 Task: Find connections with filter location Passos with filter topic #entrepreneurshipwith filter profile language Spanish with filter current company EaseMyTrip.com with filter school Pandit Deendayal Energy University with filter industry Water Supply and Irrigation Systems with filter service category Retirement Planning with filter keywords title Couples Counselor
Action: Mouse moved to (290, 329)
Screenshot: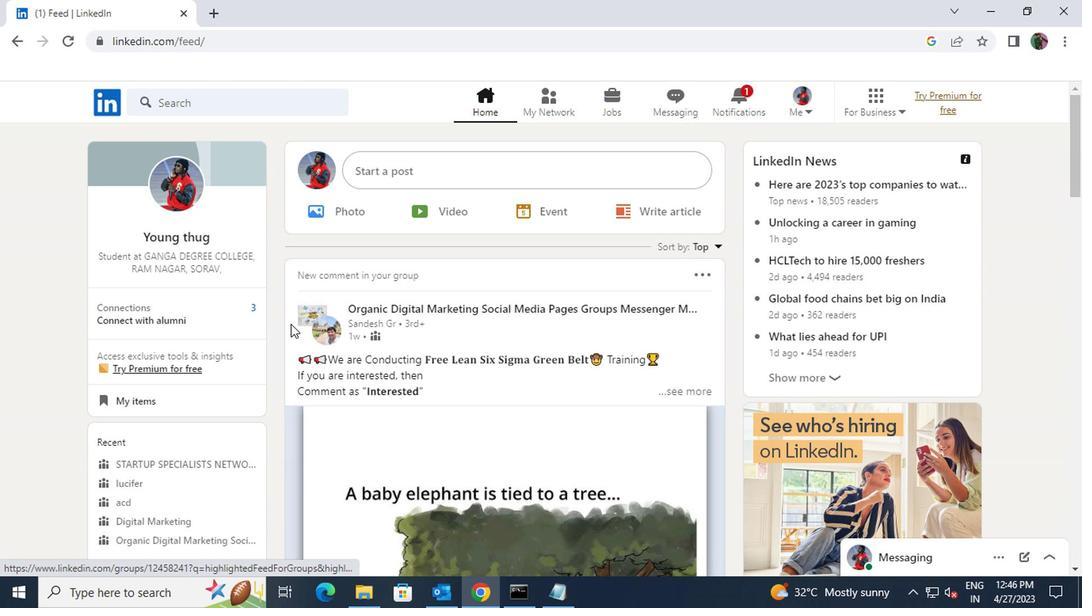 
Action: Mouse pressed left at (290, 329)
Screenshot: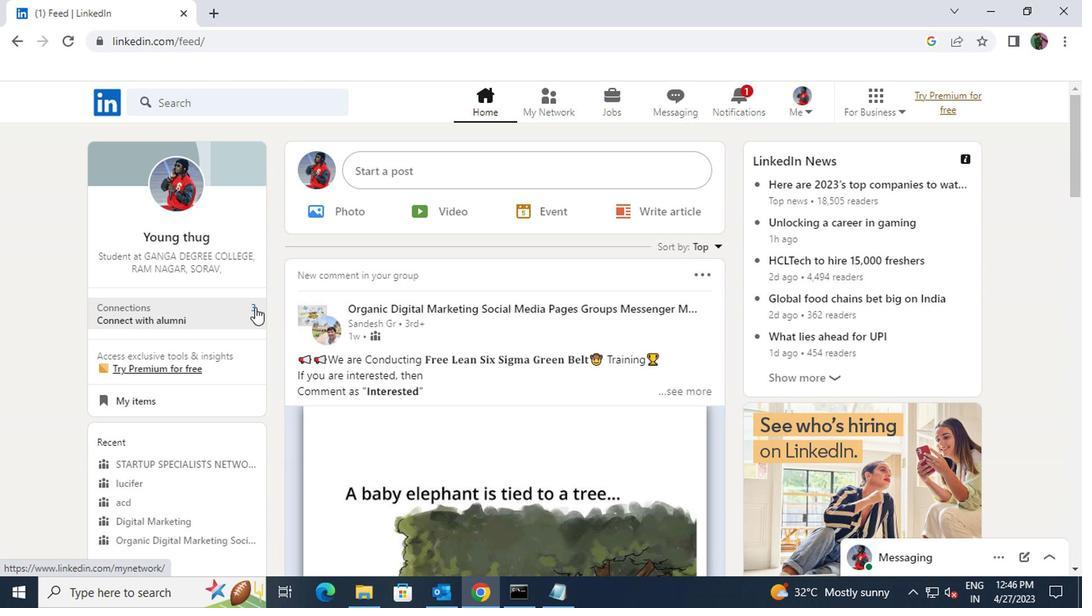
Action: Mouse moved to (267, 244)
Screenshot: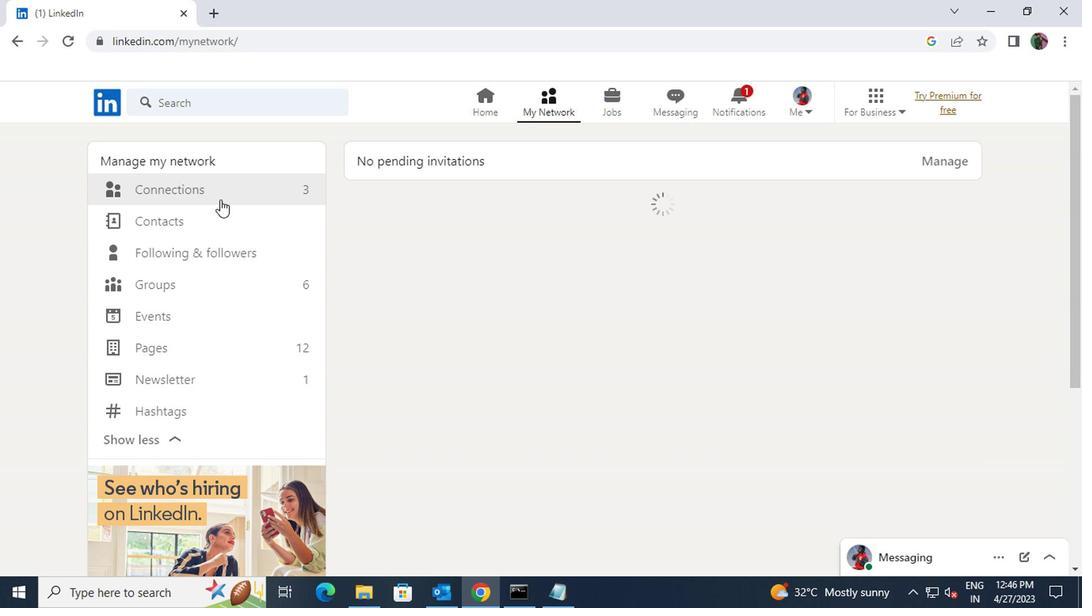 
Action: Mouse pressed left at (267, 244)
Screenshot: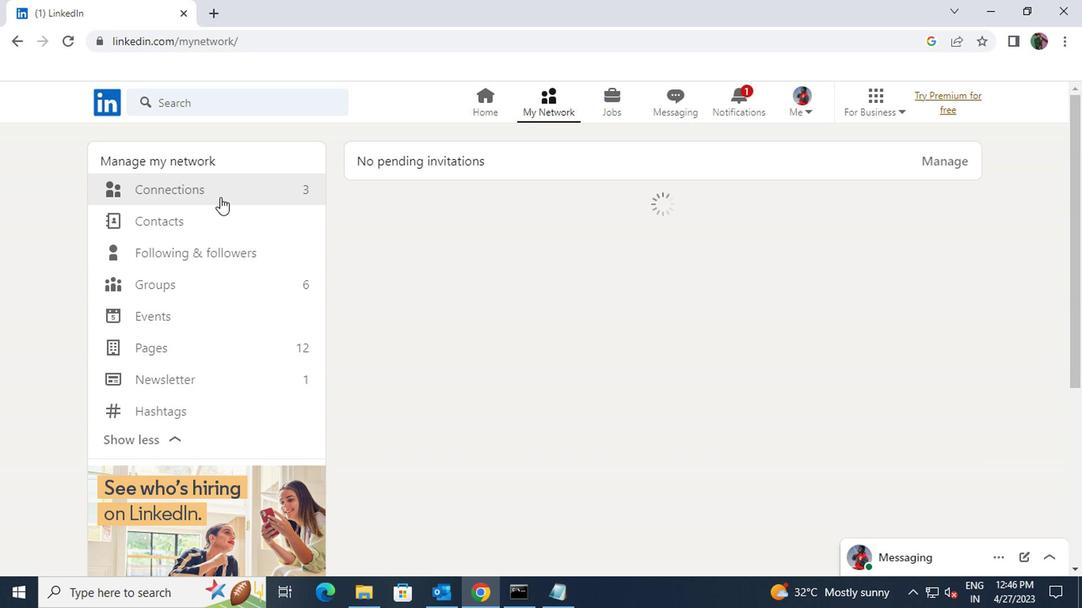 
Action: Mouse moved to (589, 249)
Screenshot: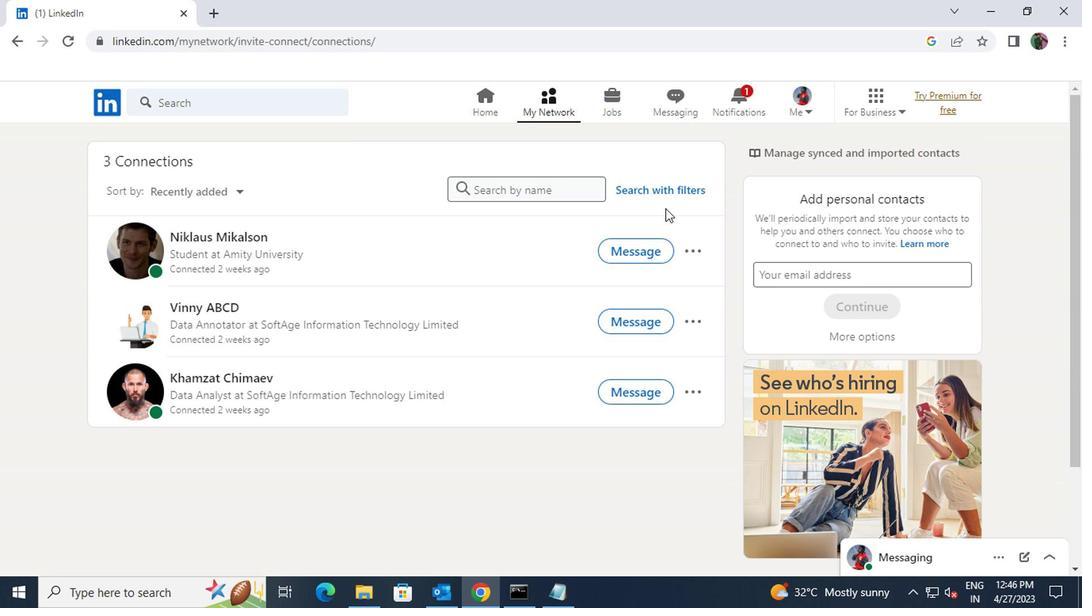 
Action: Mouse pressed left at (589, 249)
Screenshot: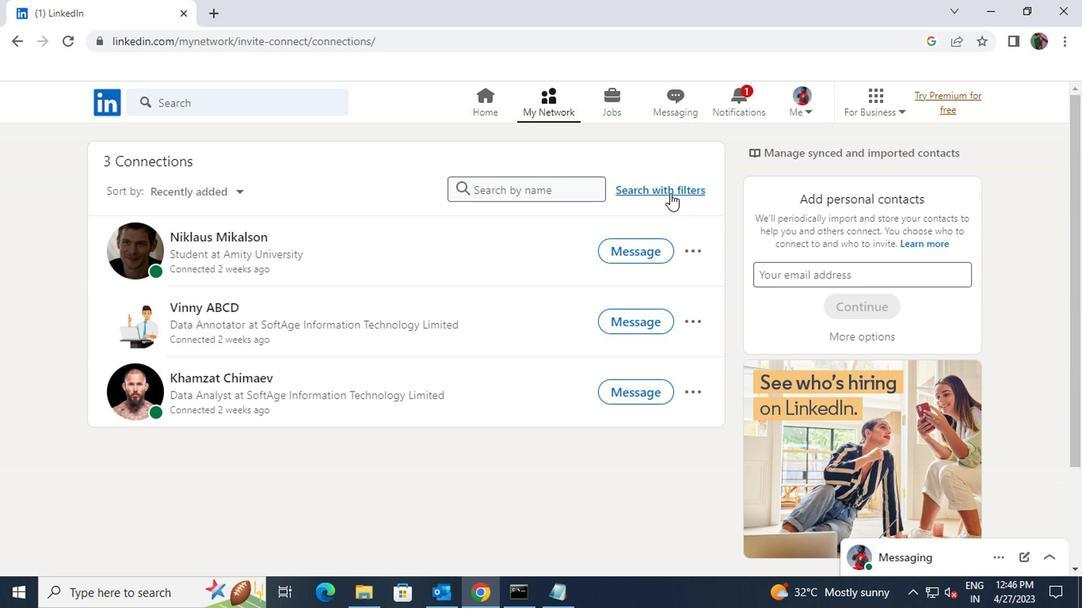 
Action: Mouse moved to (526, 218)
Screenshot: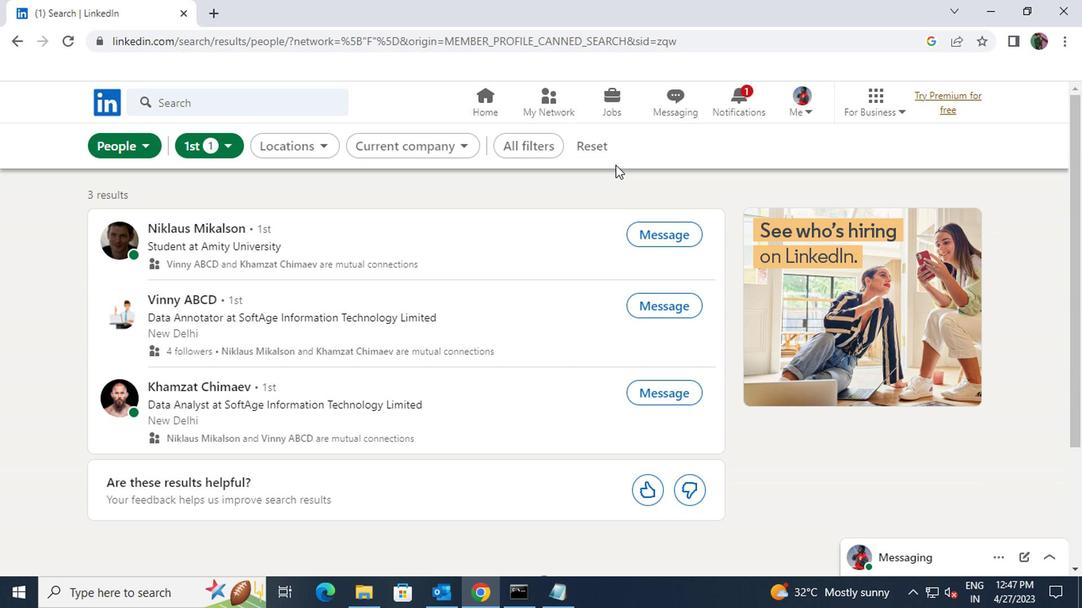 
Action: Mouse pressed left at (526, 218)
Screenshot: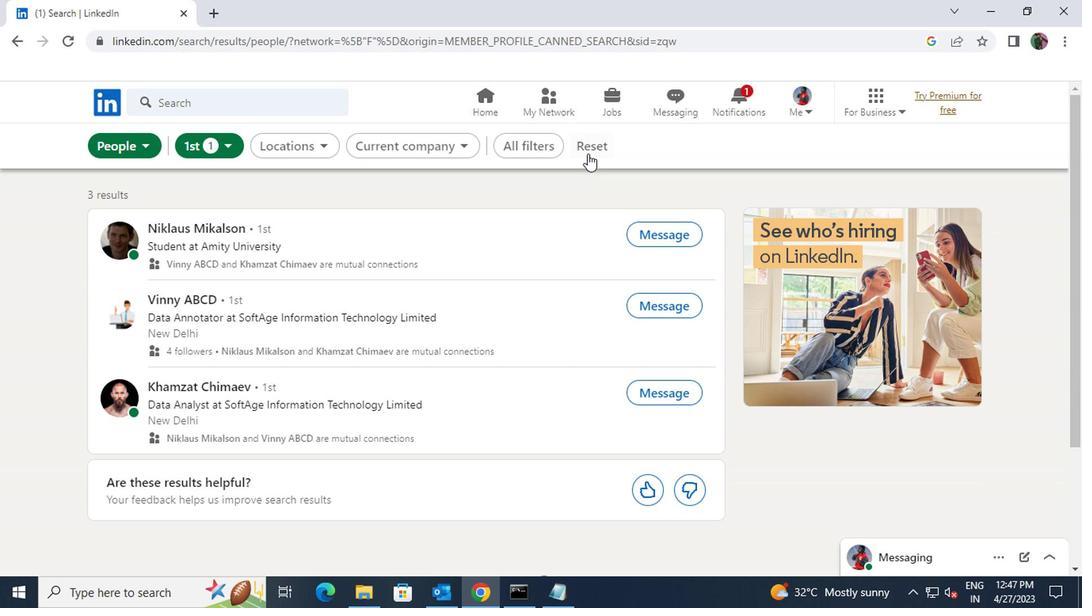
Action: Mouse moved to (516, 215)
Screenshot: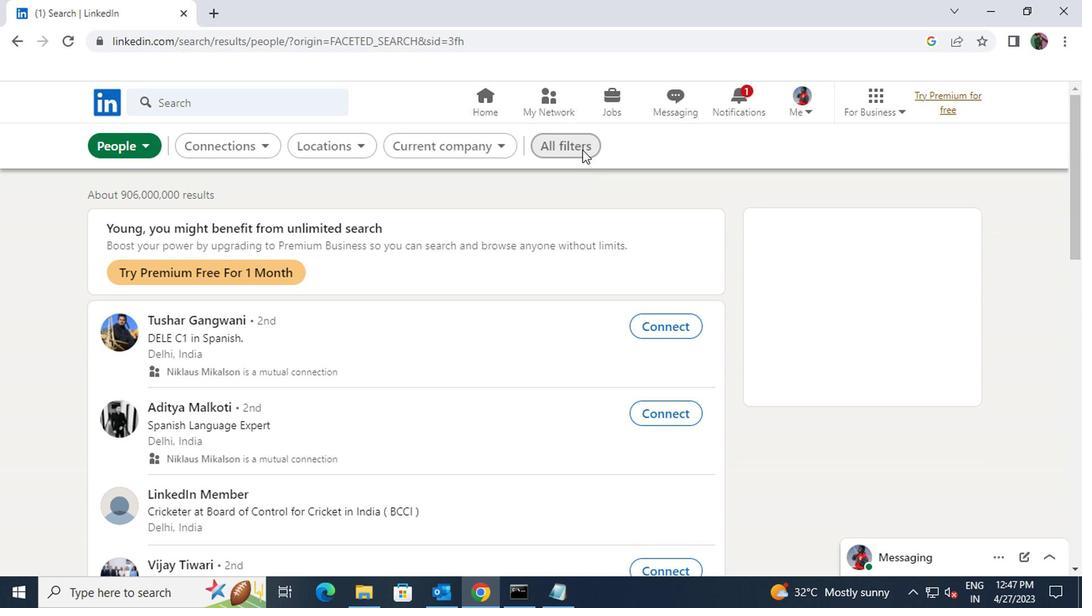 
Action: Mouse pressed left at (516, 215)
Screenshot: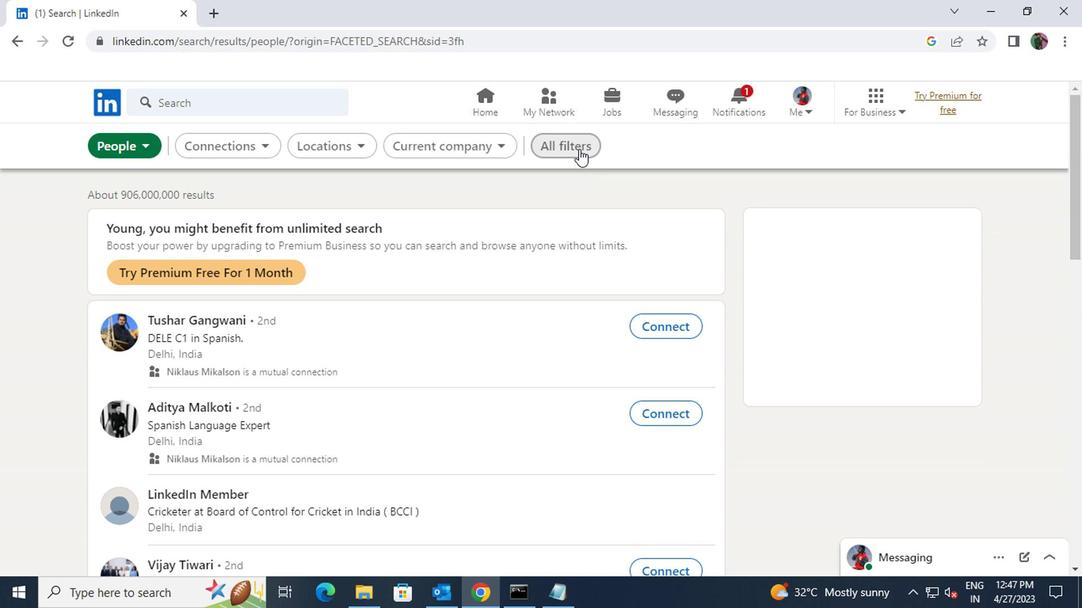 
Action: Mouse moved to (662, 367)
Screenshot: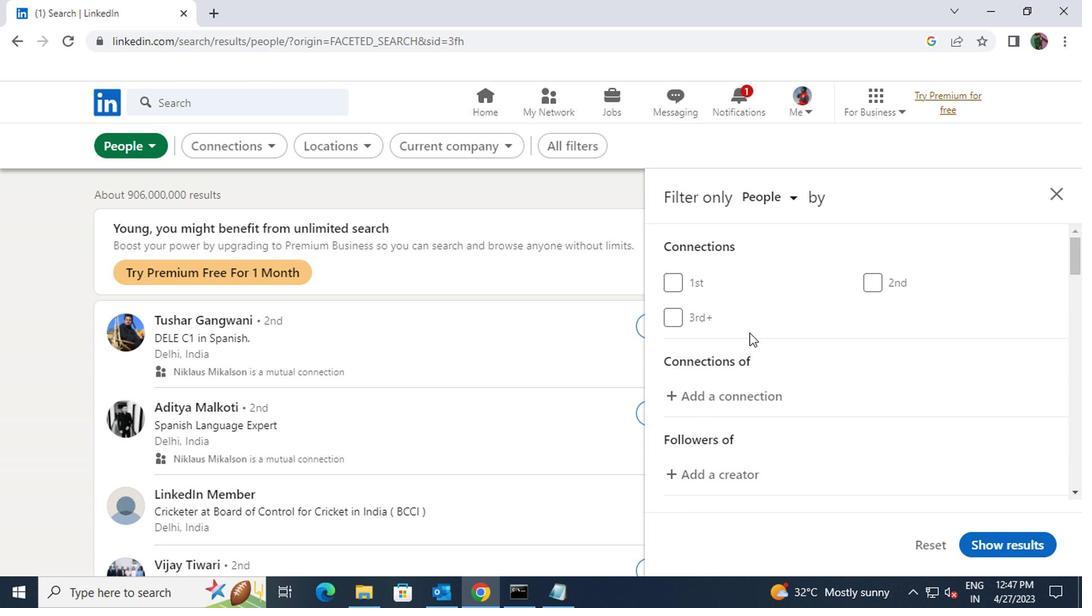 
Action: Mouse scrolled (662, 367) with delta (0, 0)
Screenshot: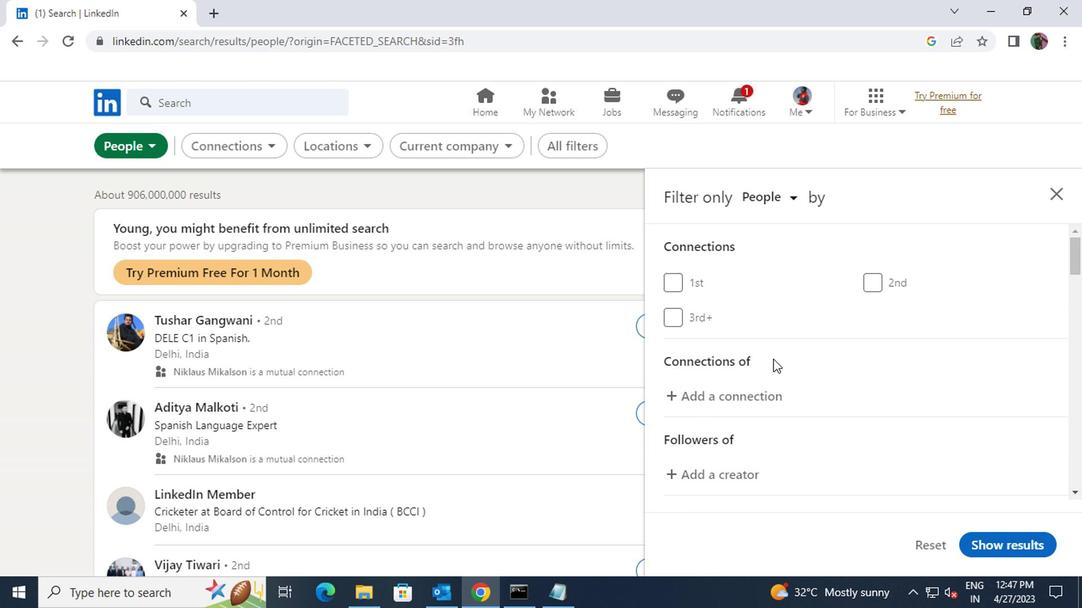 
Action: Mouse scrolled (662, 367) with delta (0, 0)
Screenshot: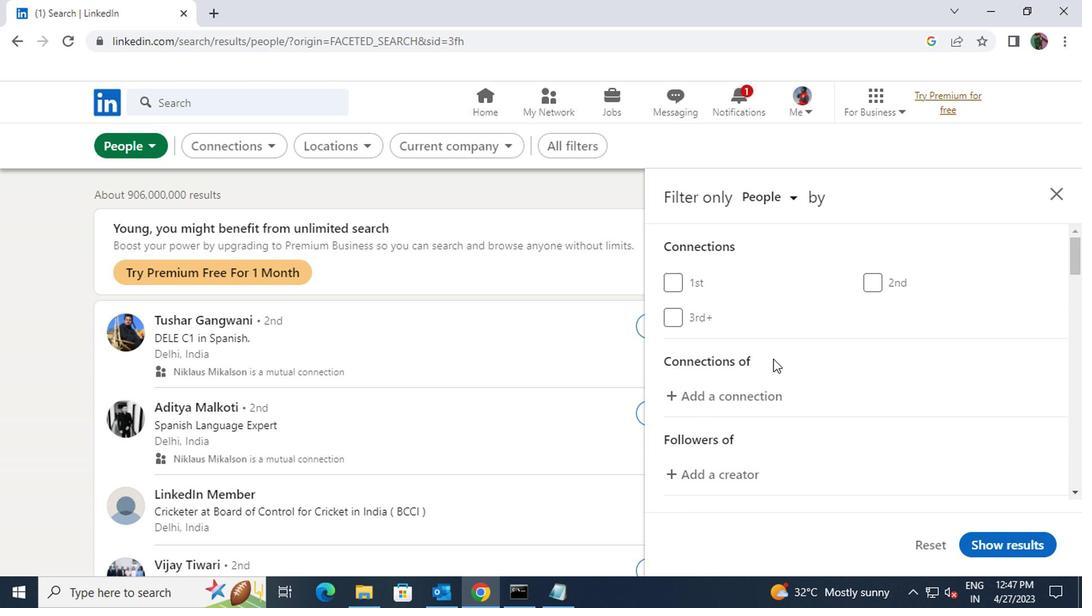 
Action: Mouse scrolled (662, 367) with delta (0, 0)
Screenshot: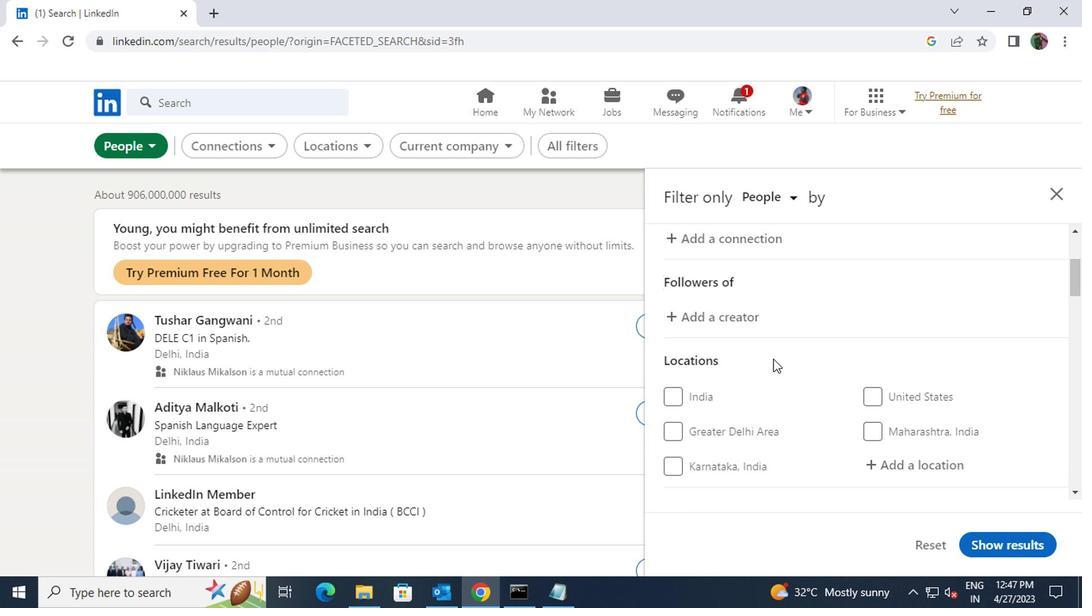 
Action: Mouse moved to (742, 382)
Screenshot: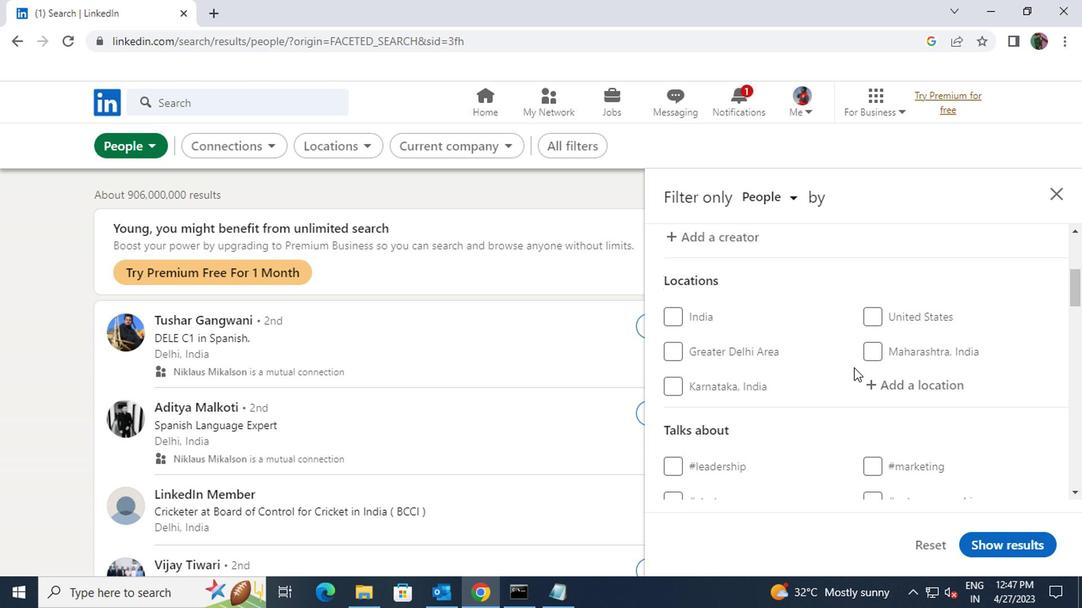 
Action: Mouse pressed left at (742, 382)
Screenshot: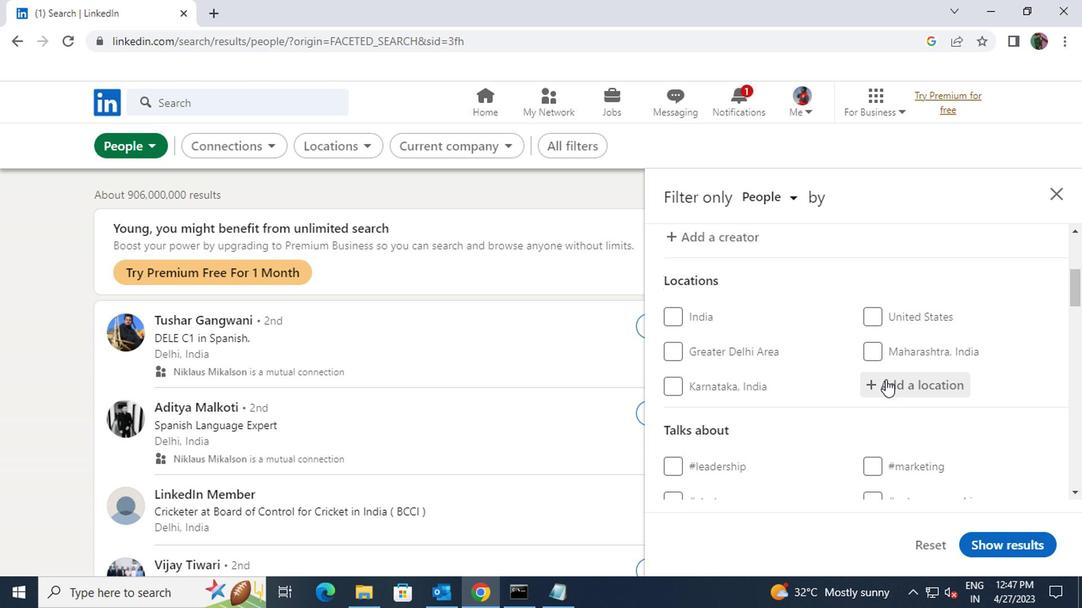 
Action: Key pressed <Key.shift>PASSOS
Screenshot: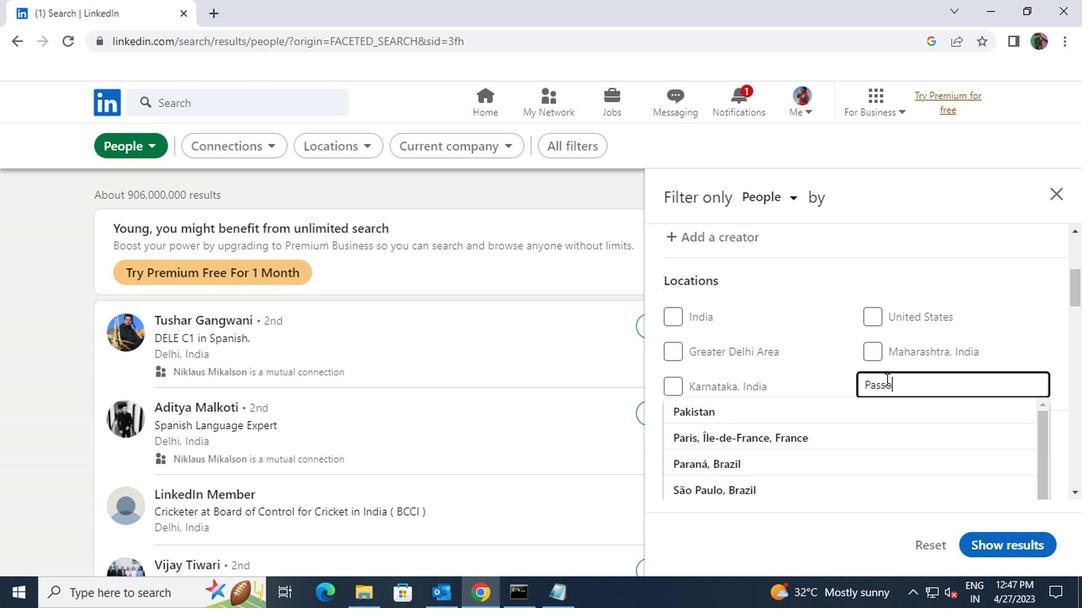 
Action: Mouse moved to (729, 396)
Screenshot: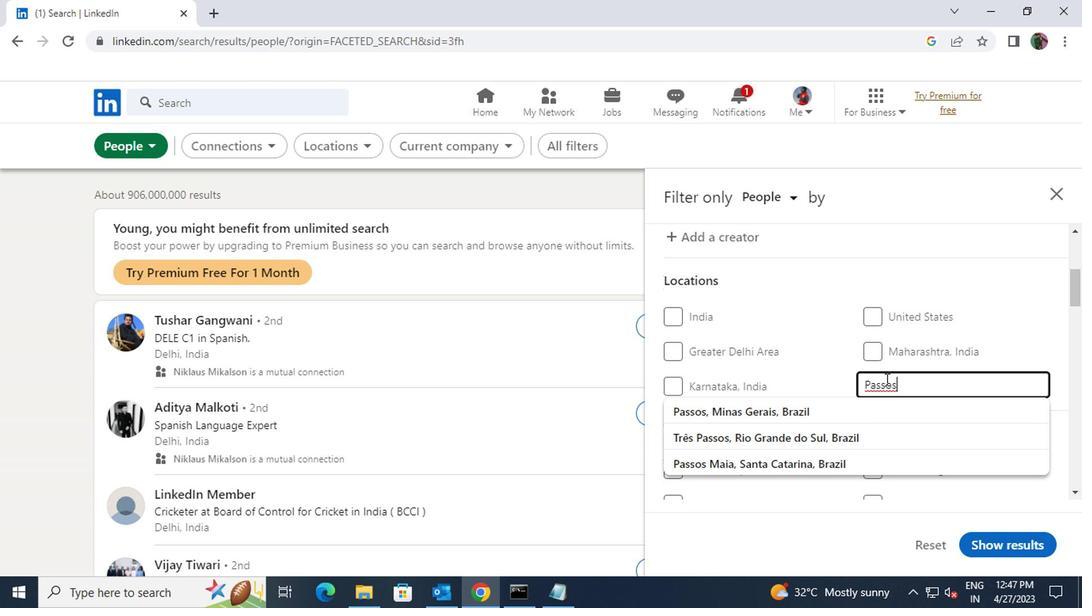 
Action: Mouse pressed left at (729, 396)
Screenshot: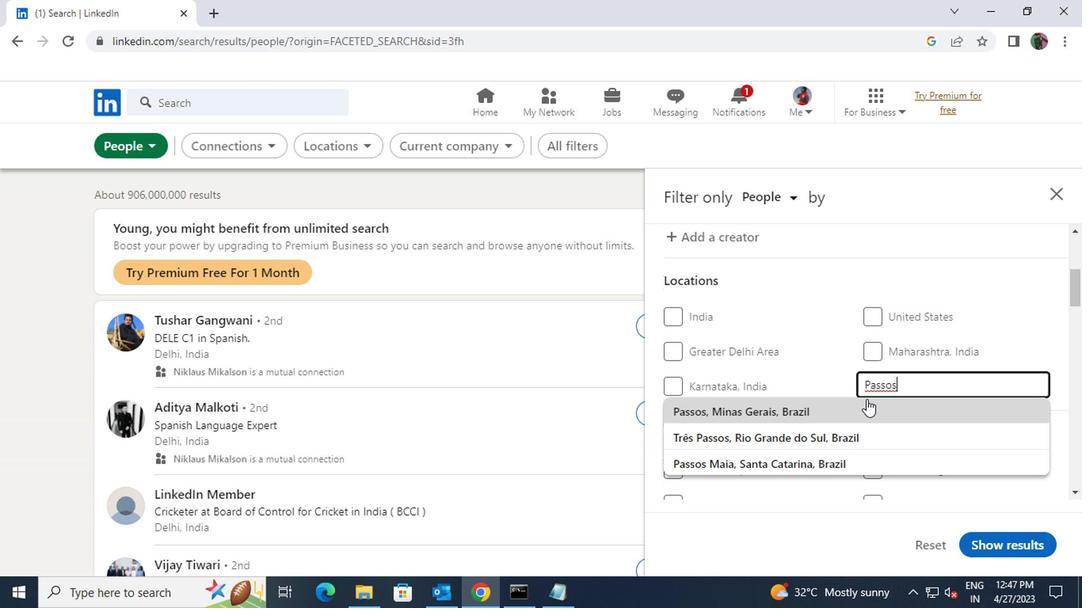 
Action: Mouse scrolled (729, 395) with delta (0, 0)
Screenshot: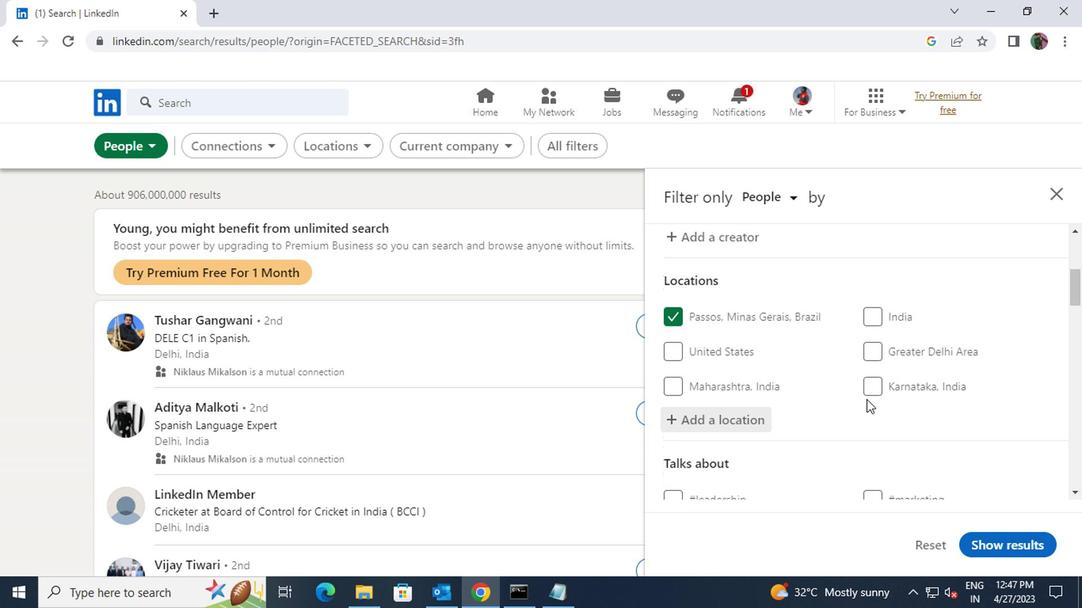 
Action: Mouse scrolled (729, 395) with delta (0, 0)
Screenshot: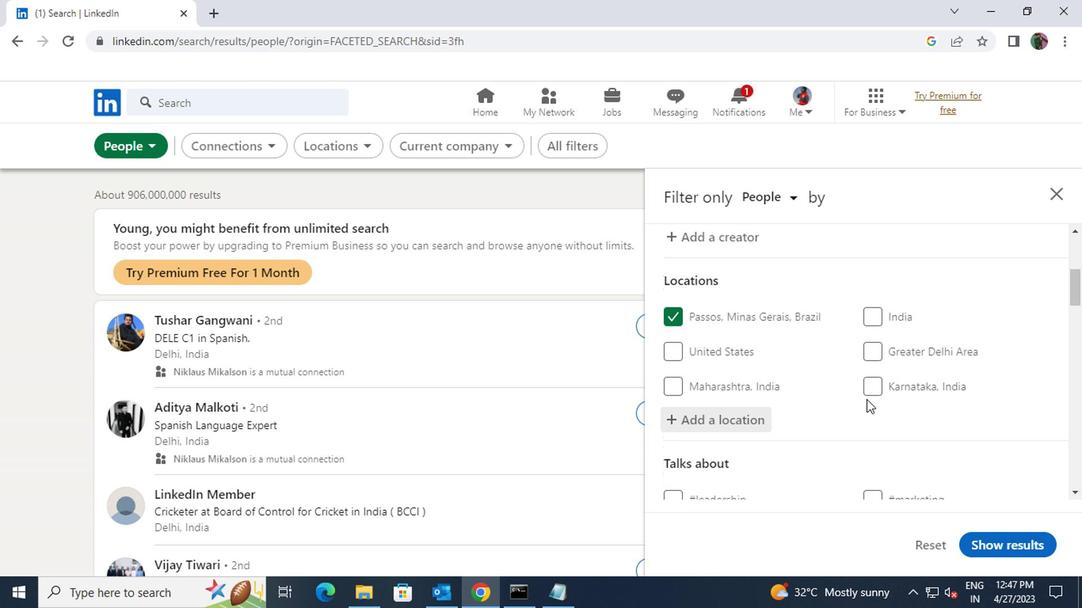 
Action: Mouse scrolled (729, 395) with delta (0, 0)
Screenshot: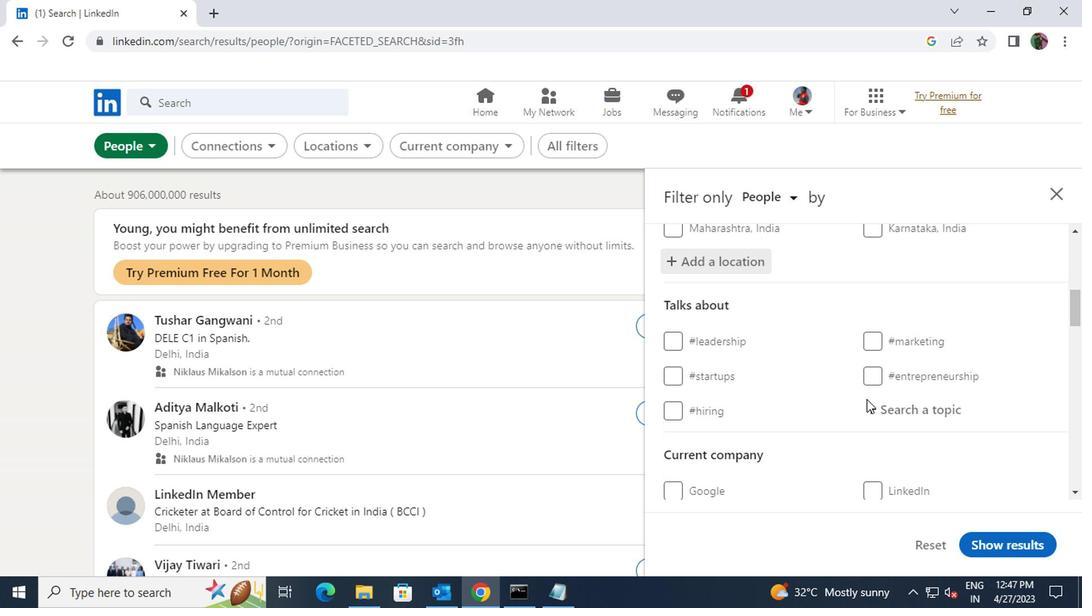 
Action: Mouse moved to (746, 349)
Screenshot: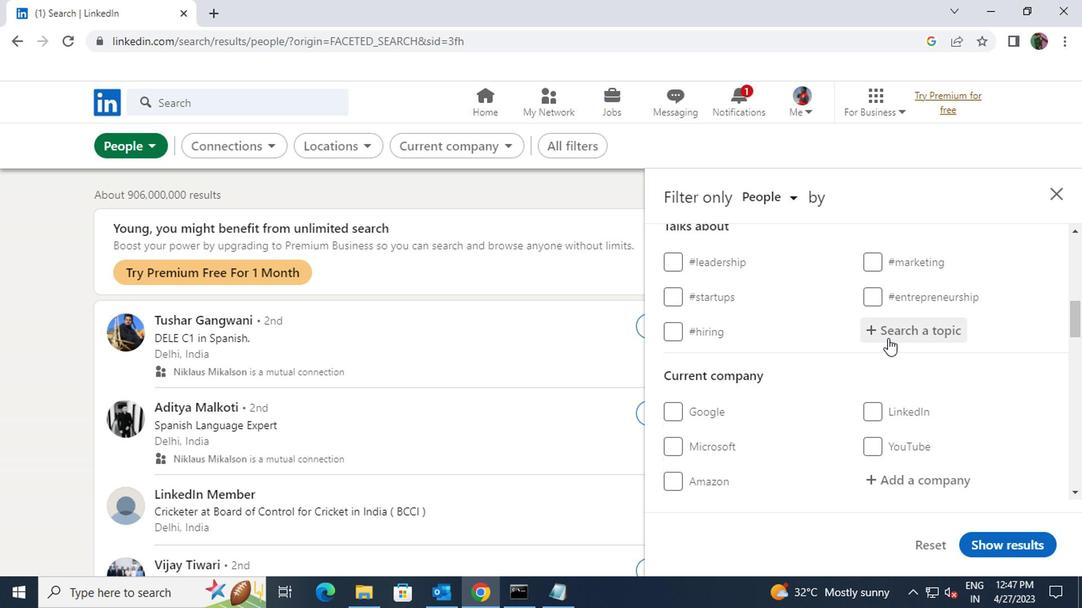 
Action: Mouse pressed left at (746, 349)
Screenshot: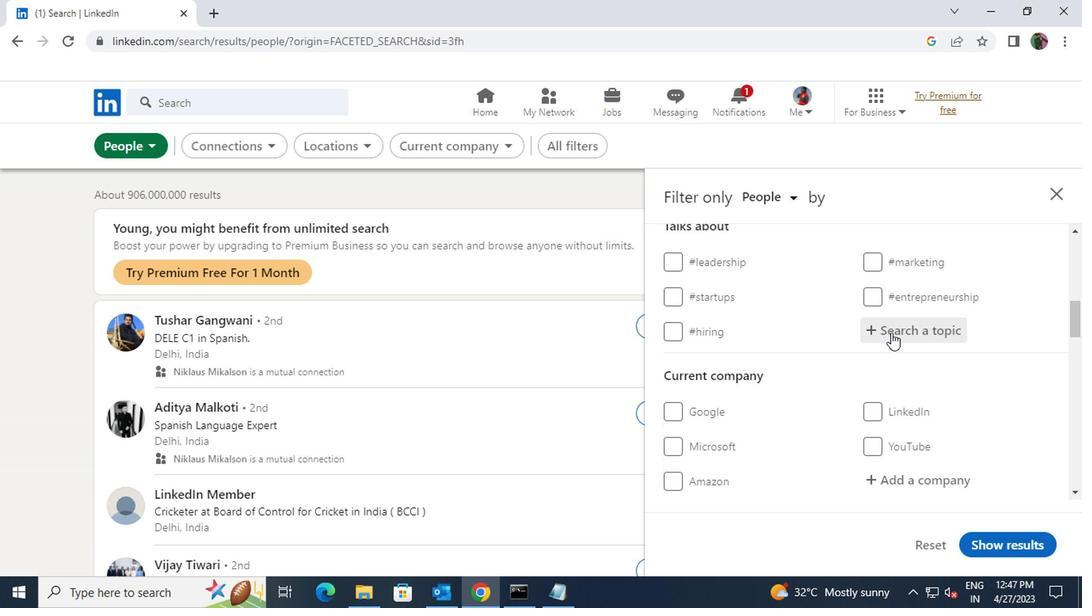 
Action: Key pressed <Key.shift><Key.shift>#<Key.shift>ENTERPENERSHIPWITH
Screenshot: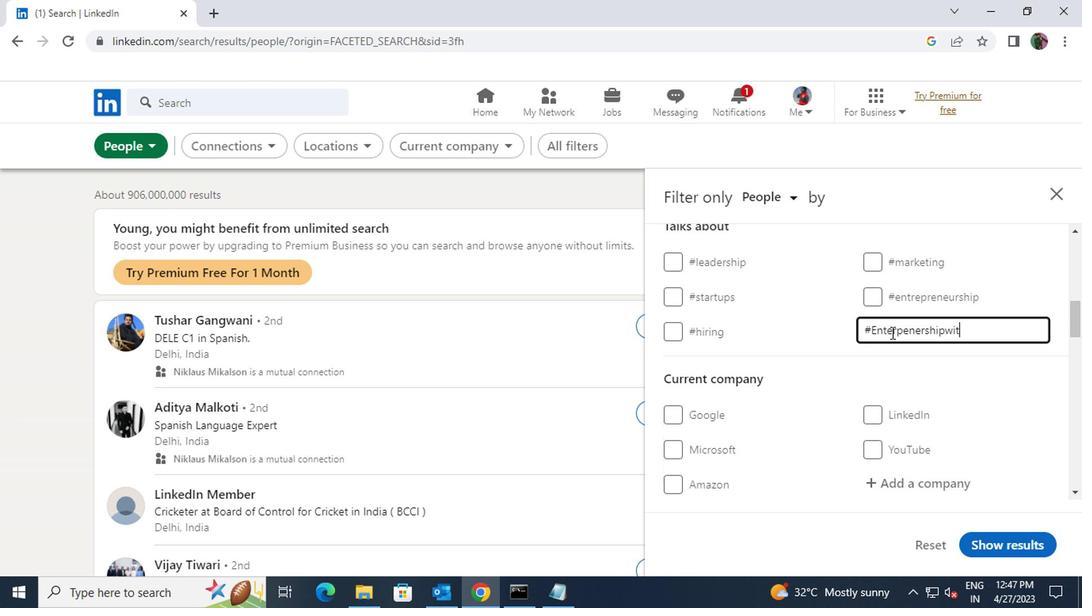 
Action: Mouse scrolled (746, 348) with delta (0, 0)
Screenshot: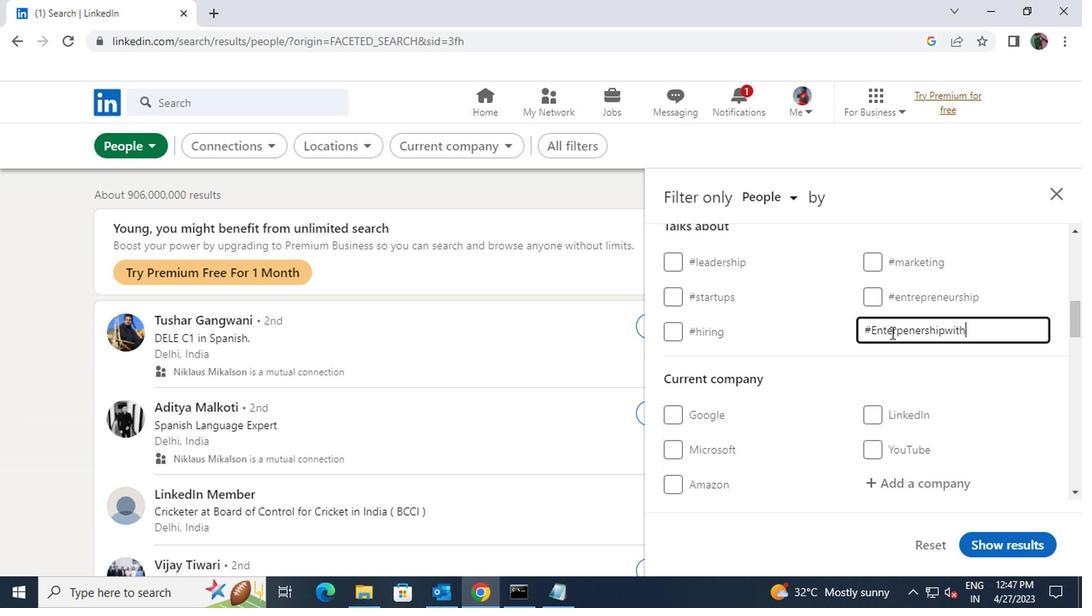 
Action: Mouse moved to (739, 399)
Screenshot: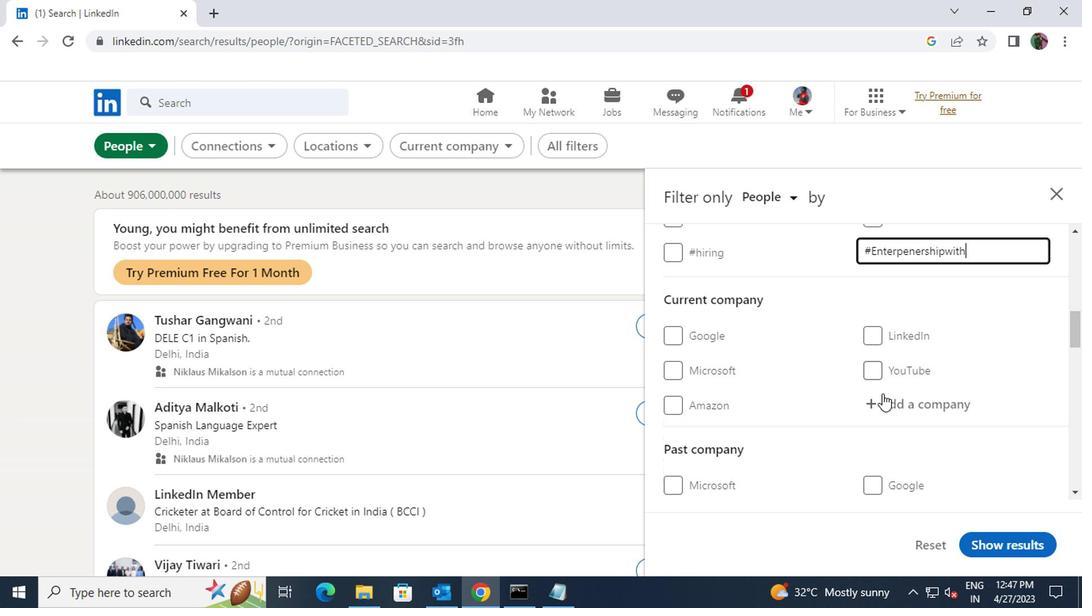 
Action: Mouse pressed left at (739, 399)
Screenshot: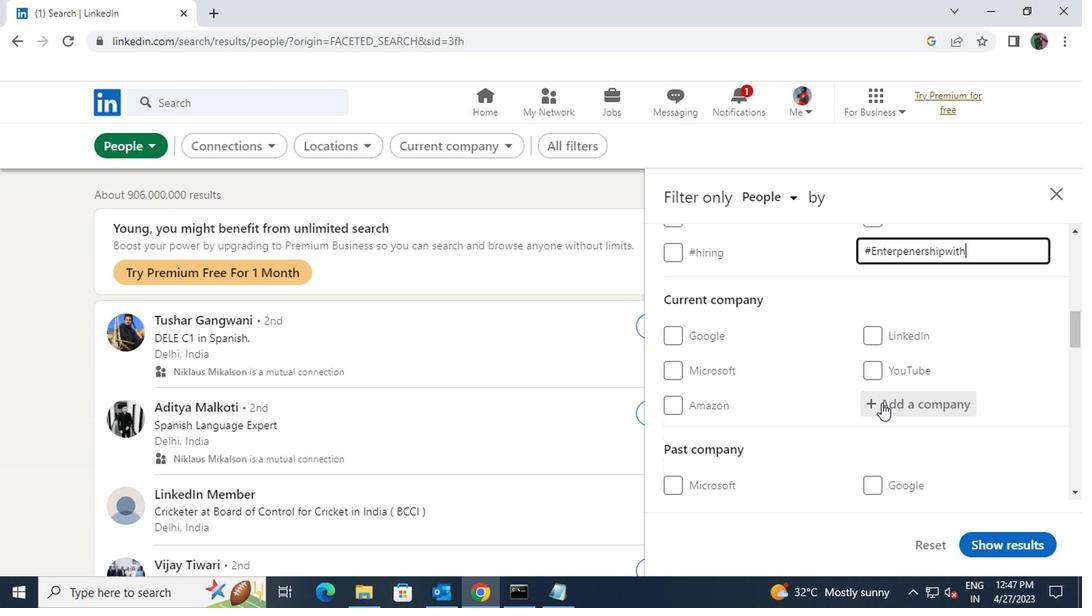 
Action: Key pressed <Key.shift>EASEMY
Screenshot: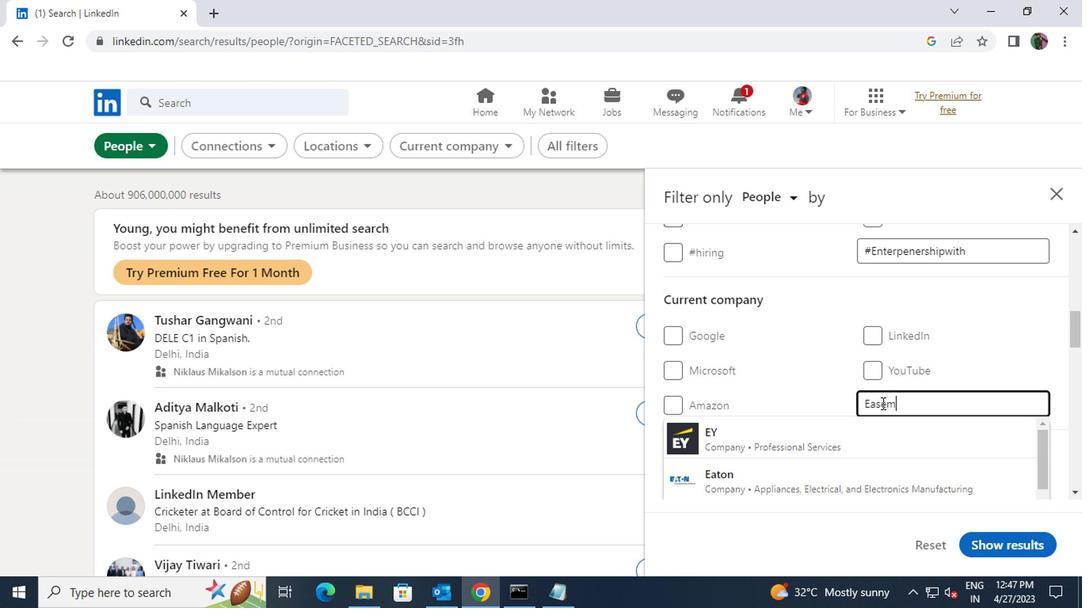 
Action: Mouse moved to (730, 429)
Screenshot: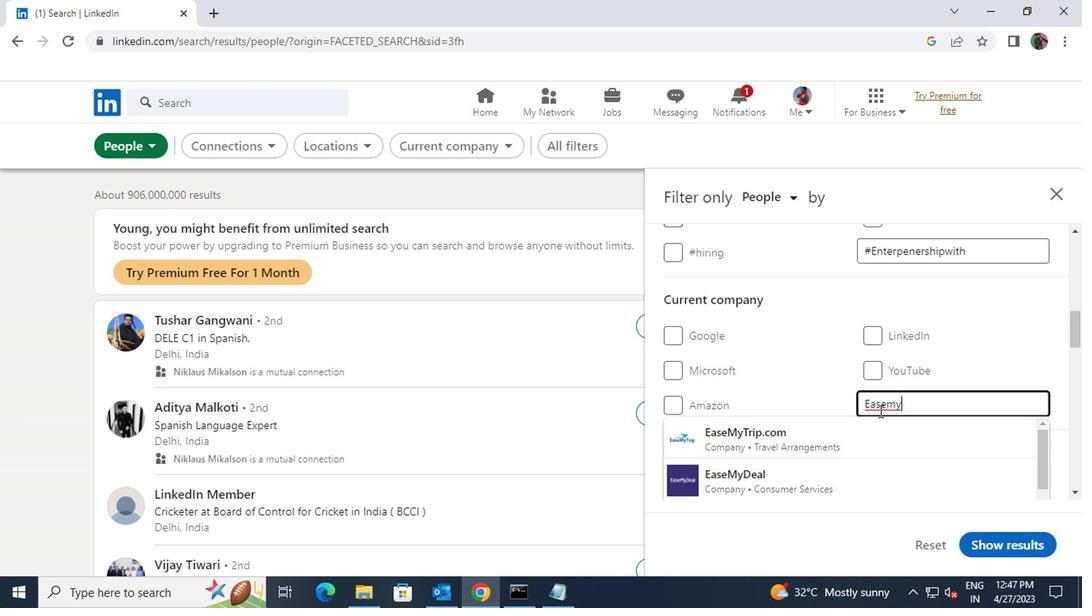 
Action: Mouse pressed left at (730, 429)
Screenshot: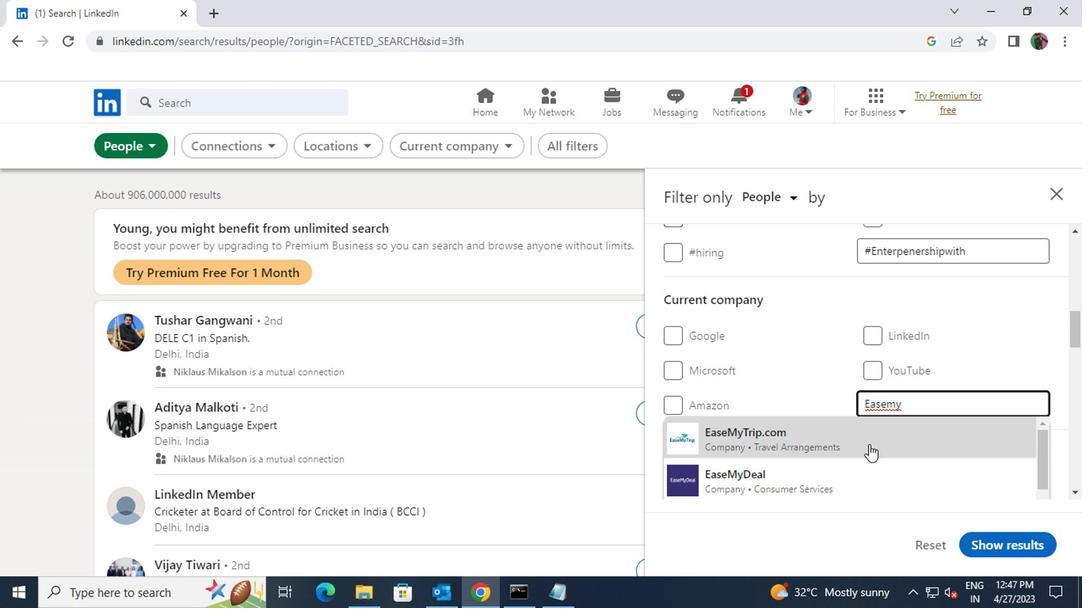 
Action: Mouse moved to (720, 417)
Screenshot: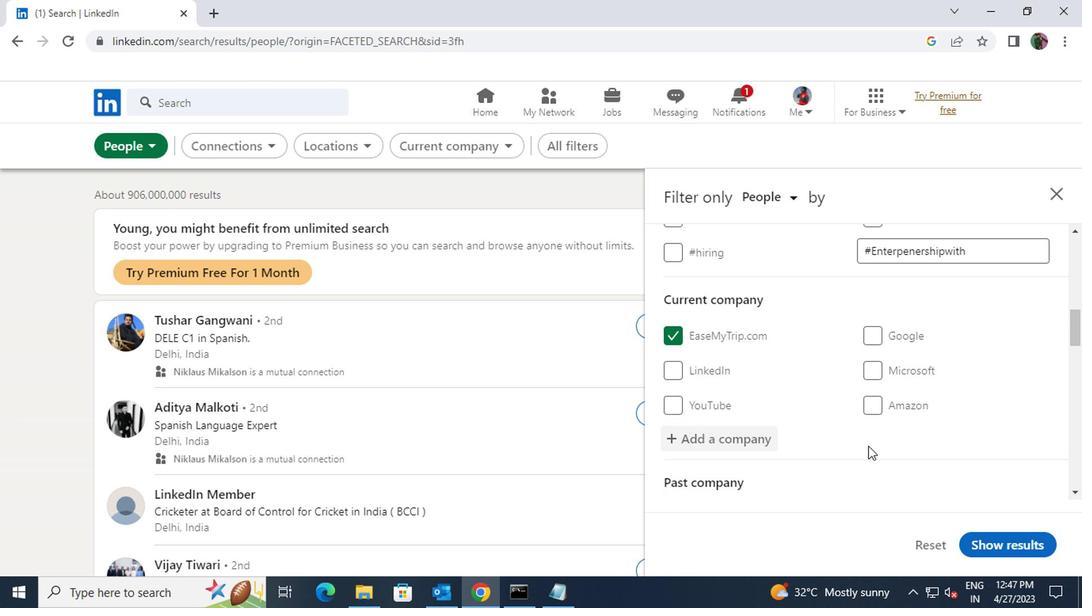 
Action: Mouse scrolled (720, 416) with delta (0, 0)
Screenshot: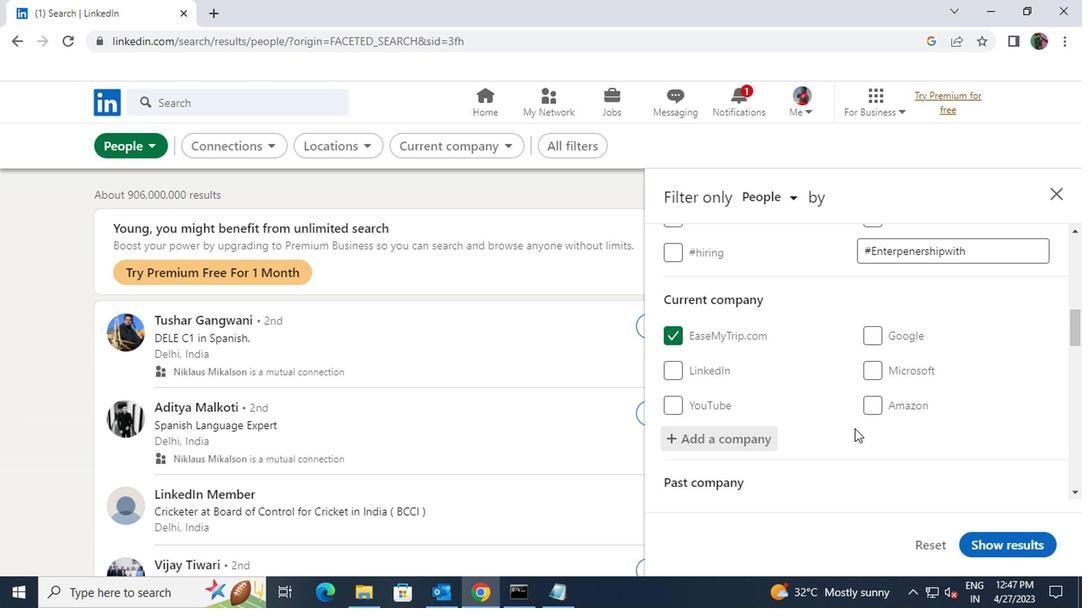 
Action: Mouse scrolled (720, 416) with delta (0, 0)
Screenshot: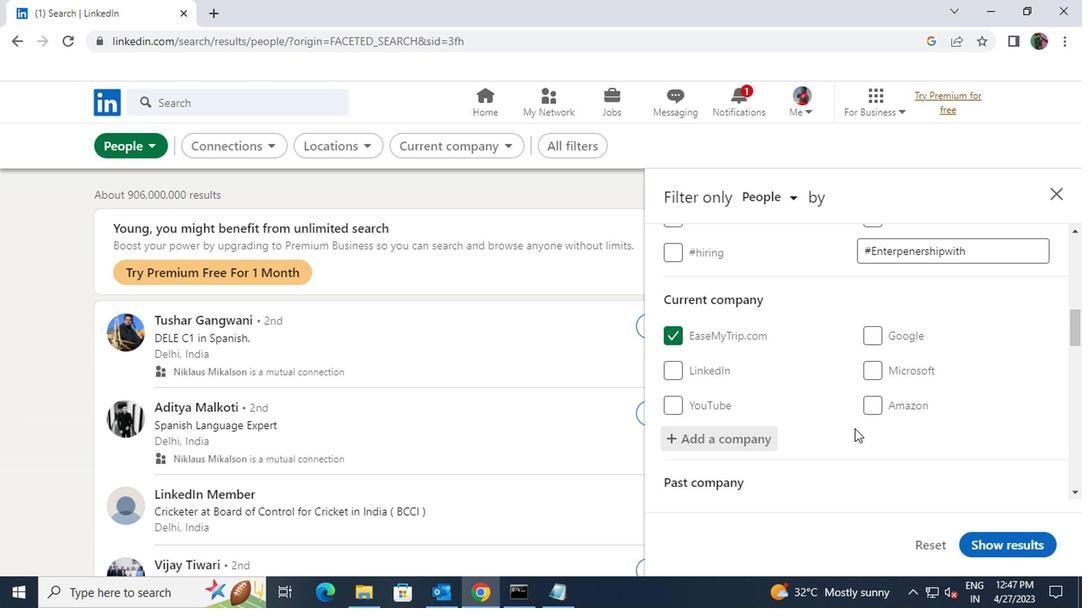 
Action: Mouse scrolled (720, 416) with delta (0, 0)
Screenshot: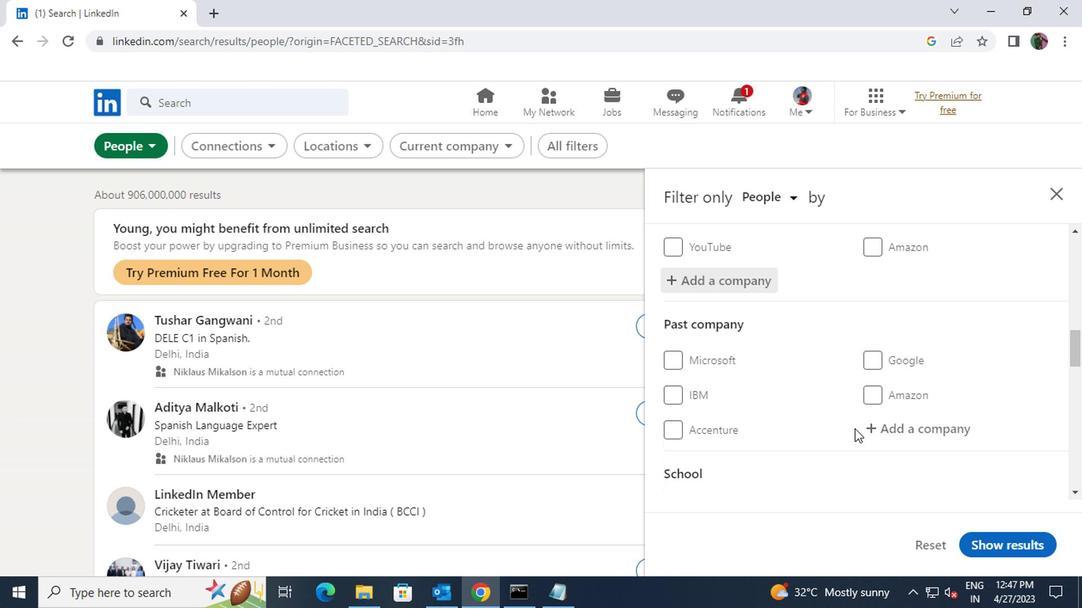 
Action: Mouse scrolled (720, 416) with delta (0, 0)
Screenshot: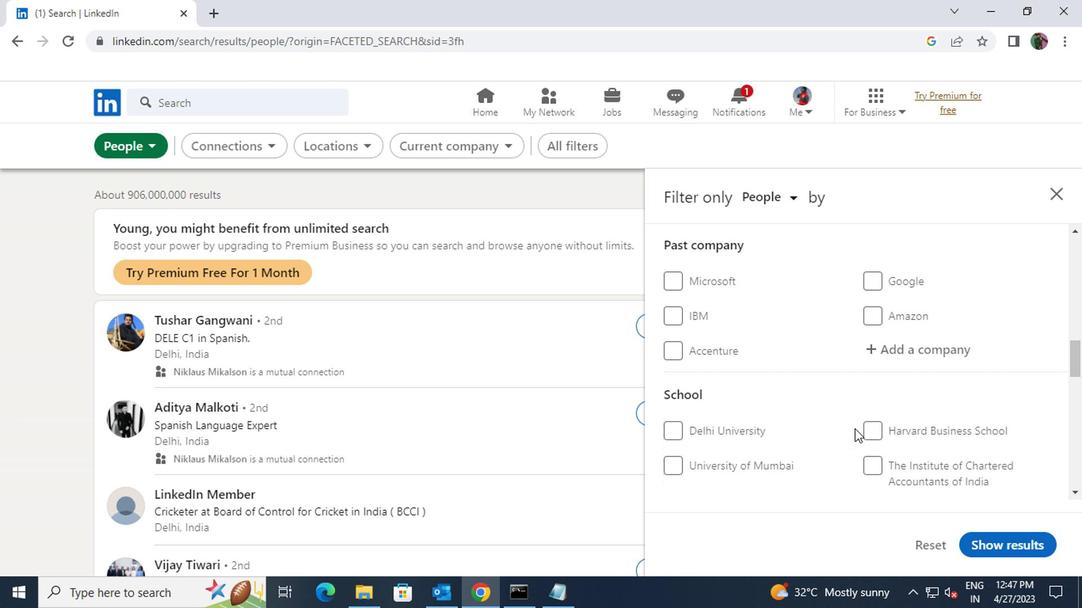 
Action: Mouse moved to (745, 420)
Screenshot: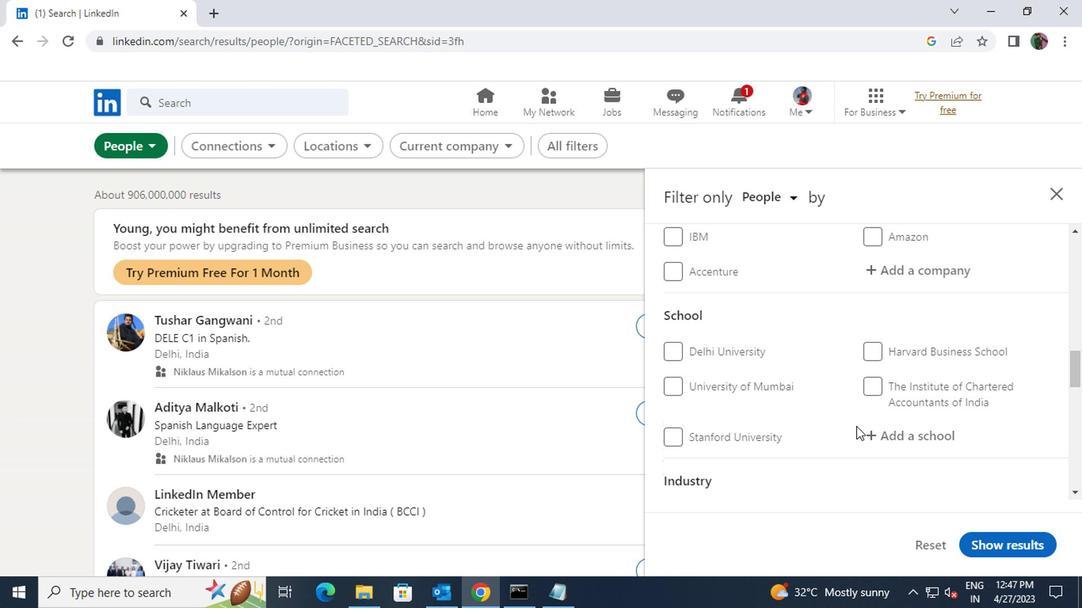 
Action: Mouse pressed left at (745, 420)
Screenshot: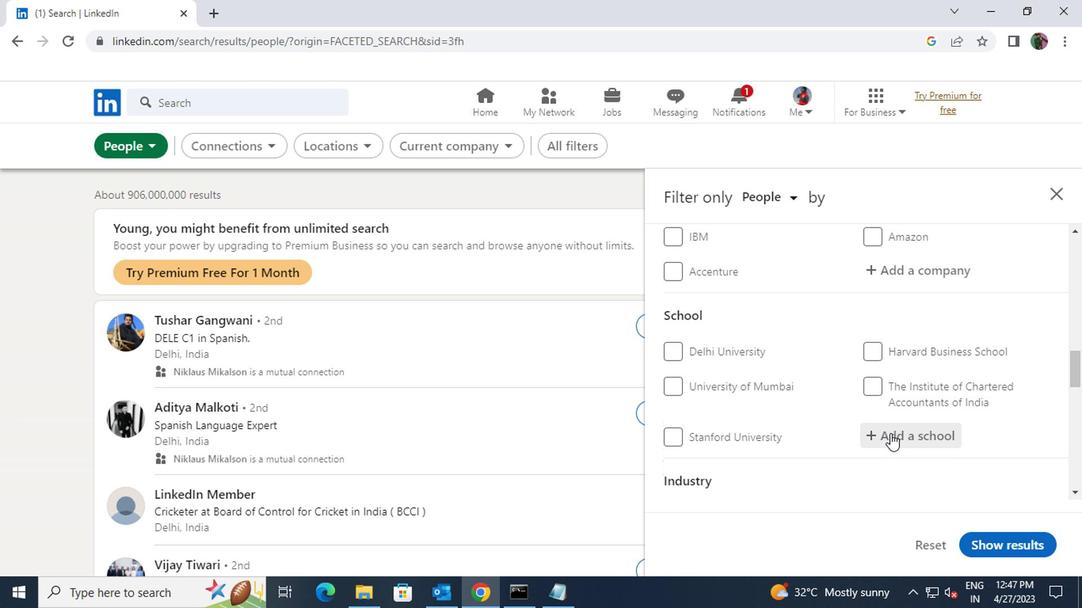 
Action: Key pressed <Key.shift>PANDIT
Screenshot: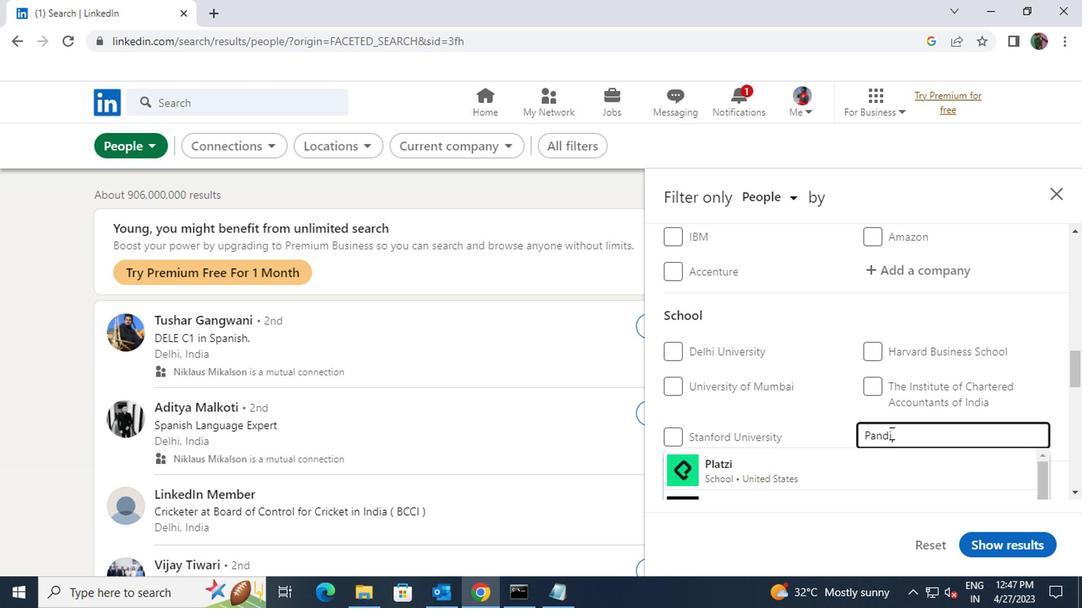 
Action: Mouse moved to (744, 437)
Screenshot: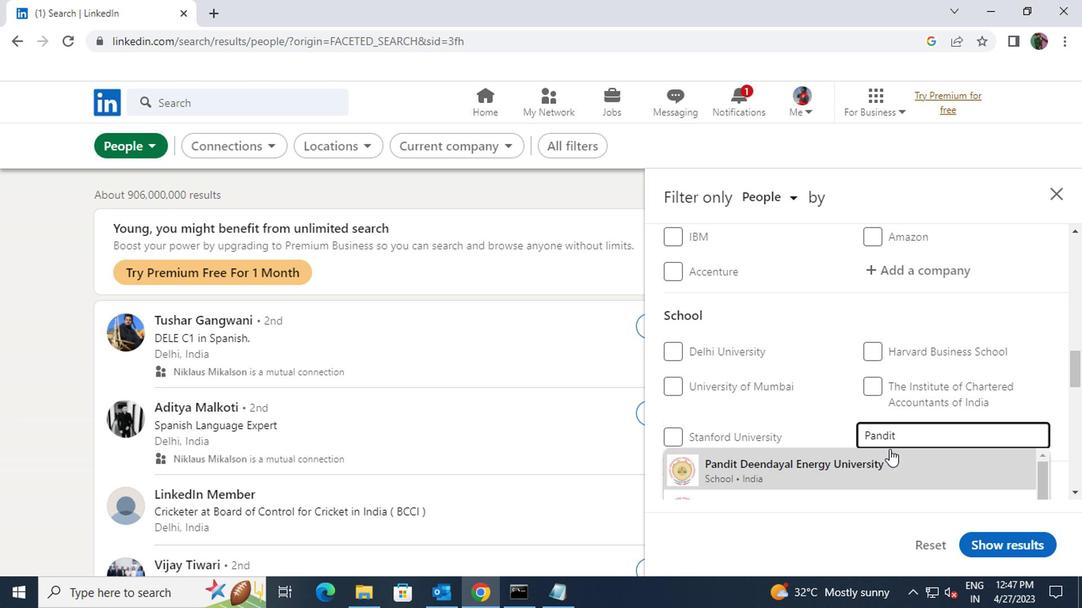 
Action: Mouse pressed left at (744, 437)
Screenshot: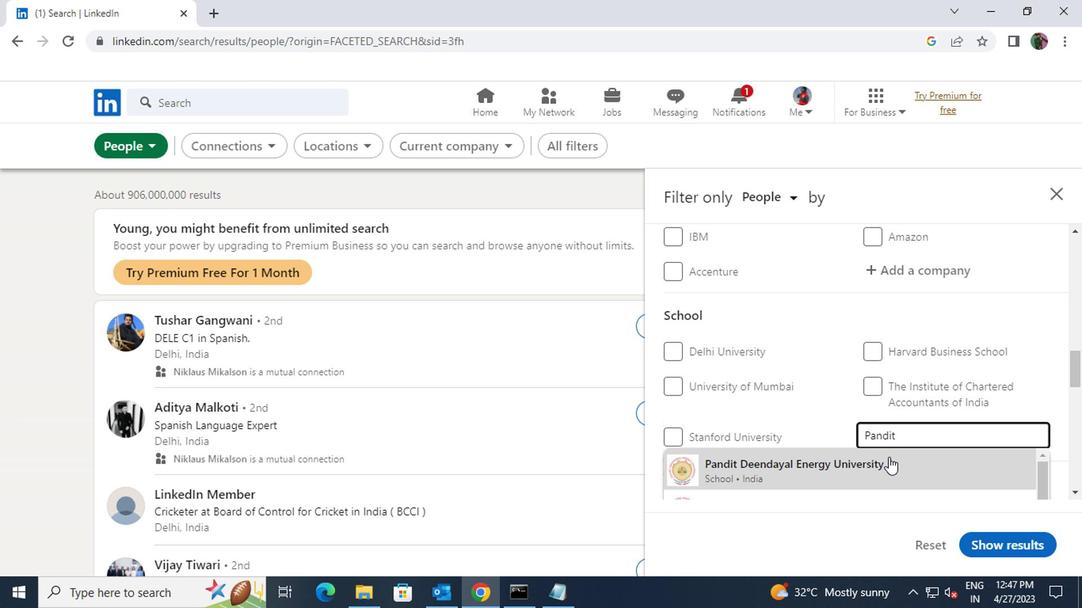 
Action: Mouse moved to (743, 436)
Screenshot: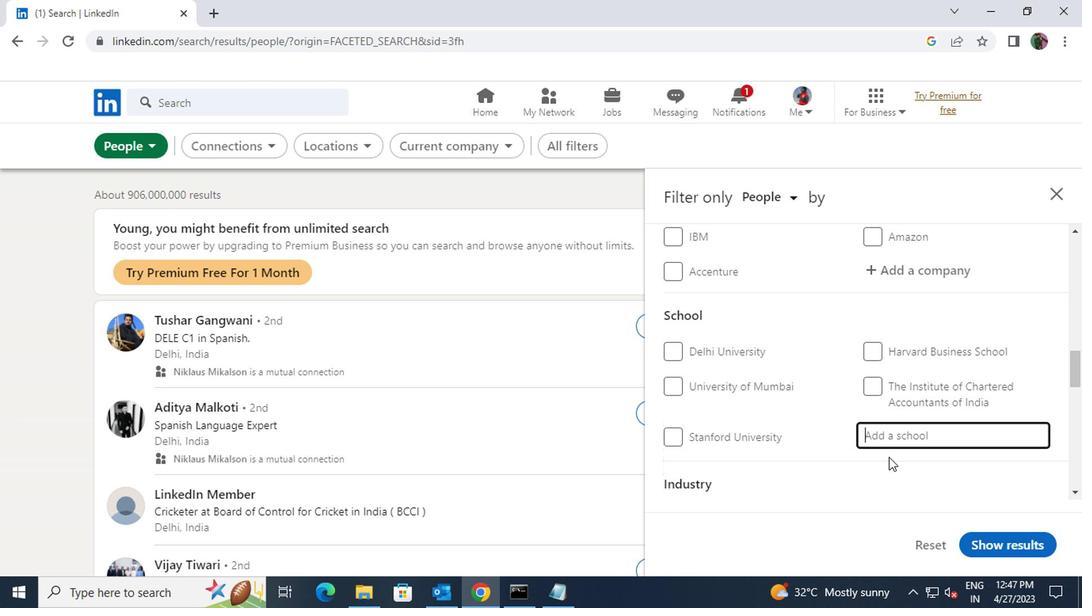 
Action: Mouse scrolled (743, 436) with delta (0, 0)
Screenshot: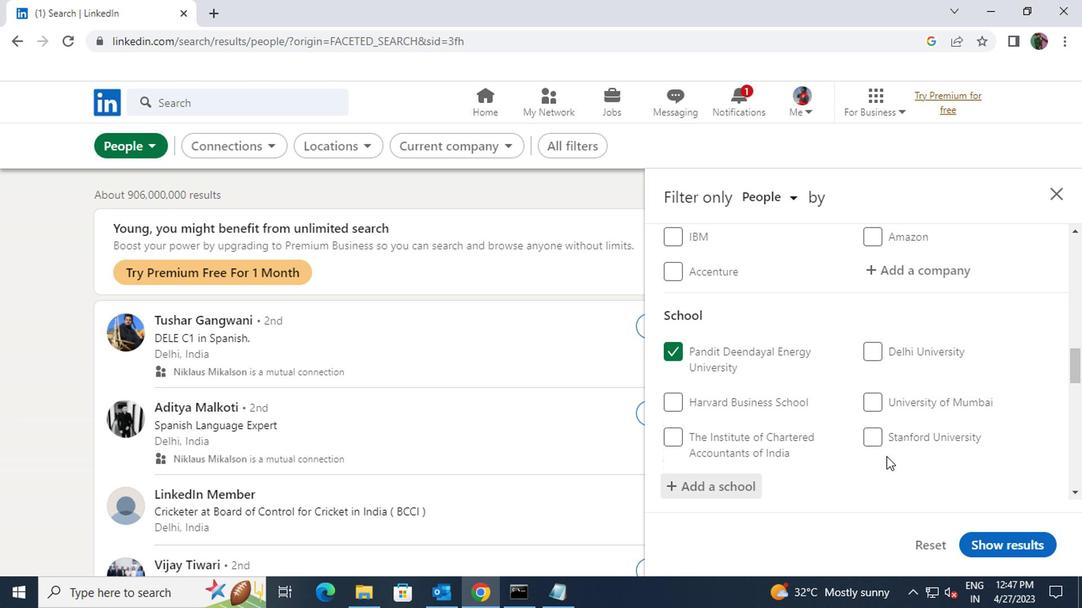 
Action: Mouse scrolled (743, 436) with delta (0, 0)
Screenshot: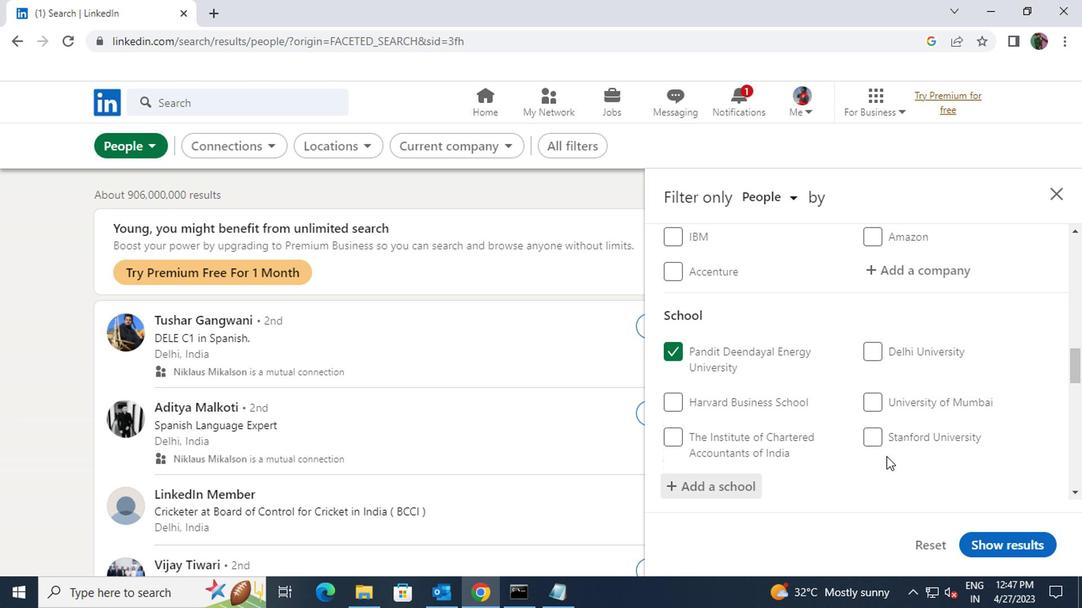 
Action: Mouse scrolled (743, 436) with delta (0, 0)
Screenshot: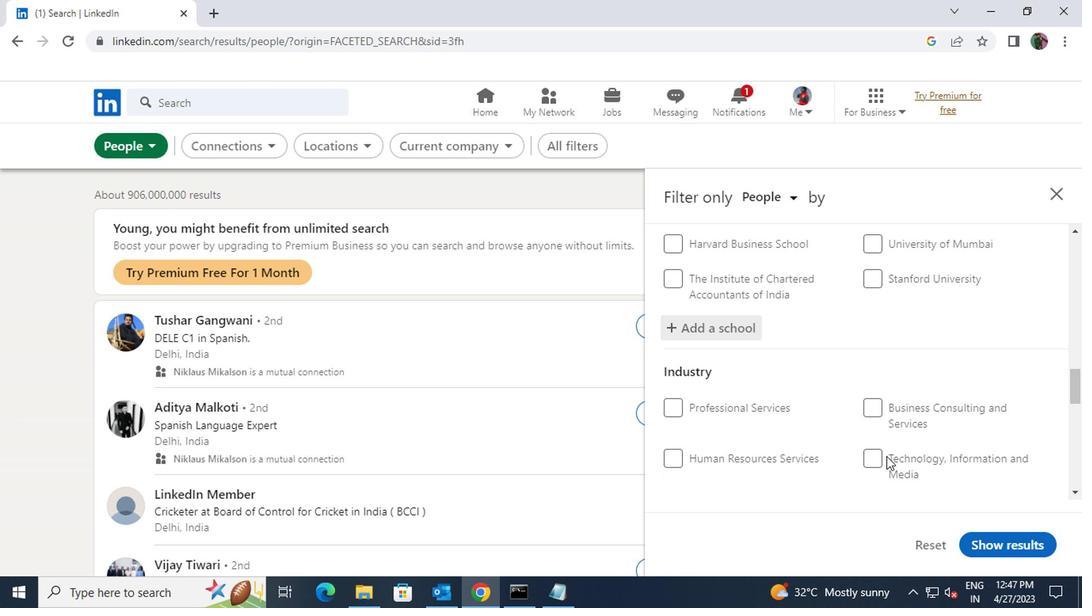 
Action: Mouse moved to (753, 418)
Screenshot: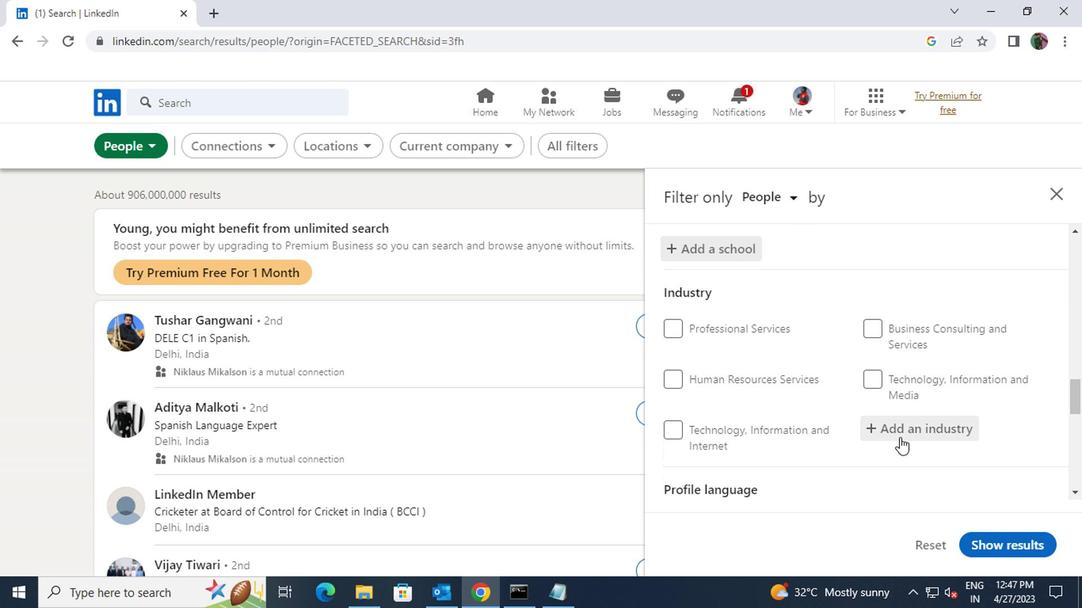 
Action: Mouse pressed left at (753, 418)
Screenshot: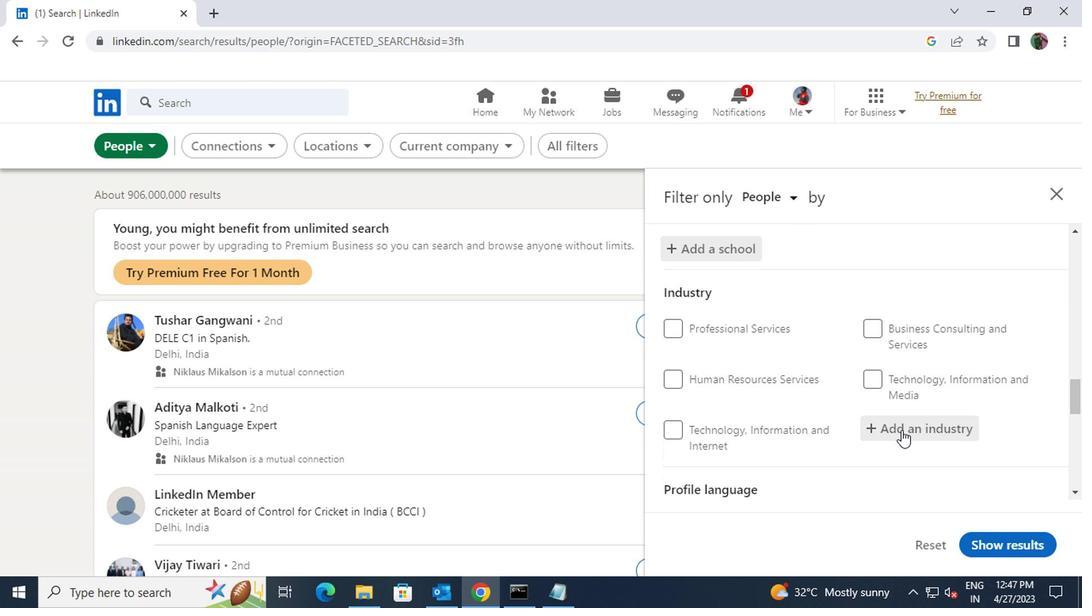 
Action: Key pressed <Key.shift><Key.shift><Key.shift><Key.shift><Key.shift><Key.shift><Key.shift><Key.shift><Key.shift><Key.shift><Key.shift>WATER<Key.space>SUPPLY
Screenshot: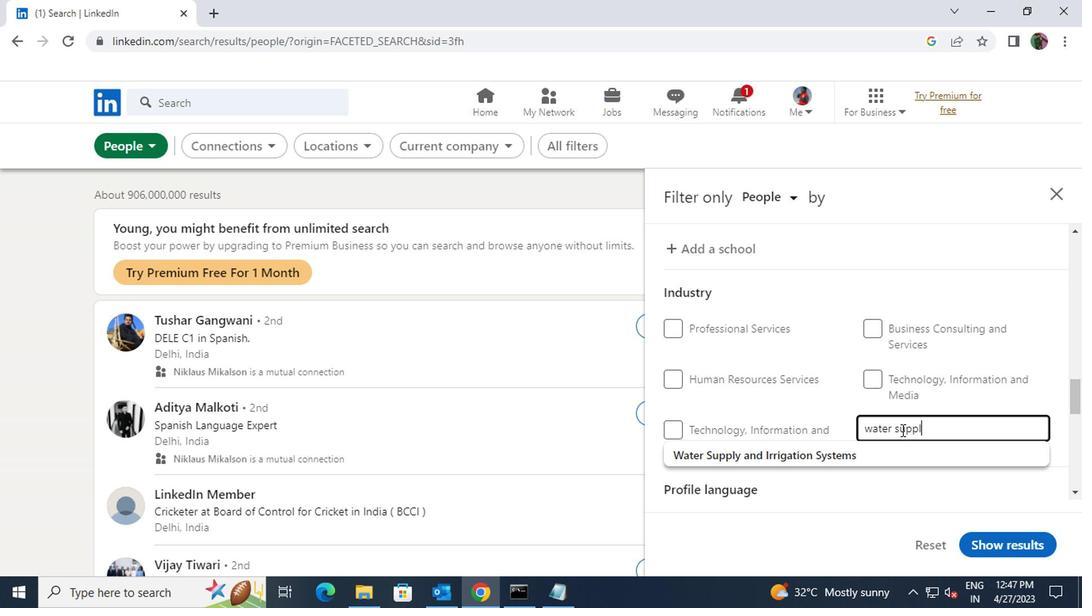 
Action: Mouse moved to (746, 431)
Screenshot: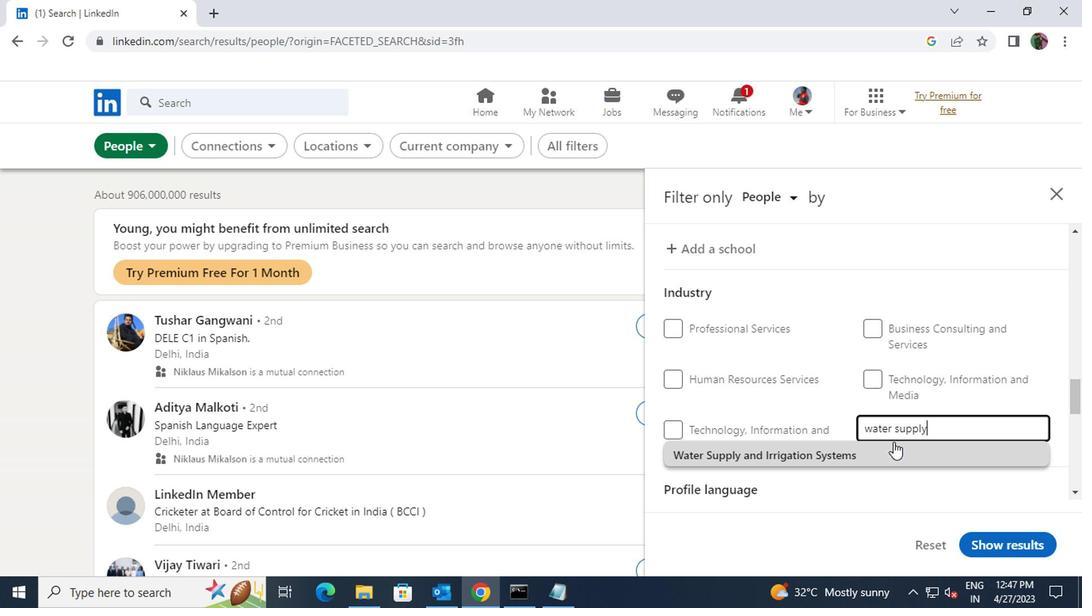 
Action: Mouse pressed left at (746, 431)
Screenshot: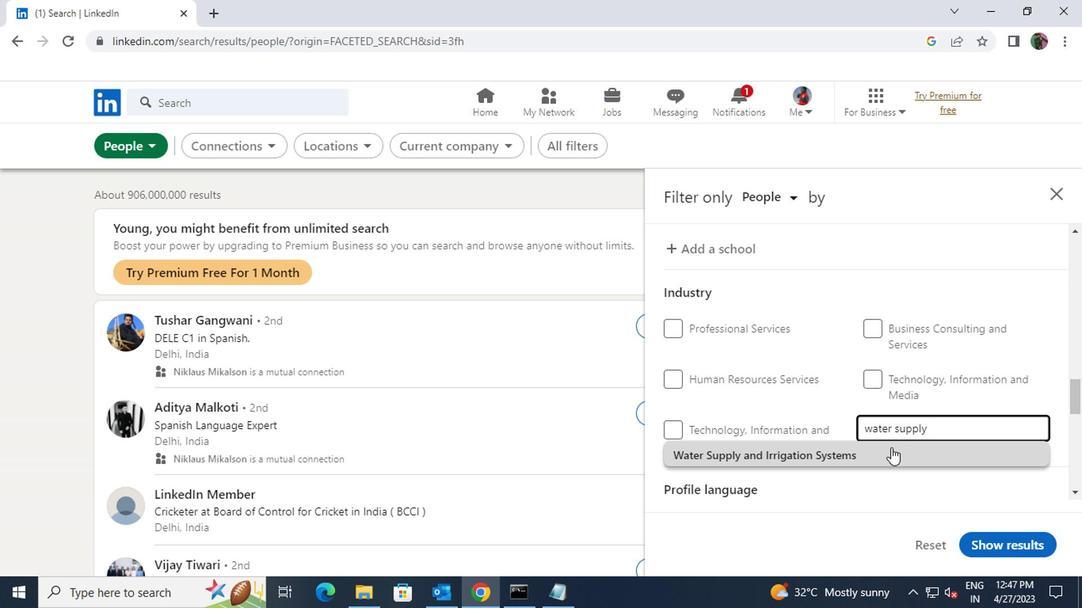 
Action: Mouse scrolled (746, 430) with delta (0, 0)
Screenshot: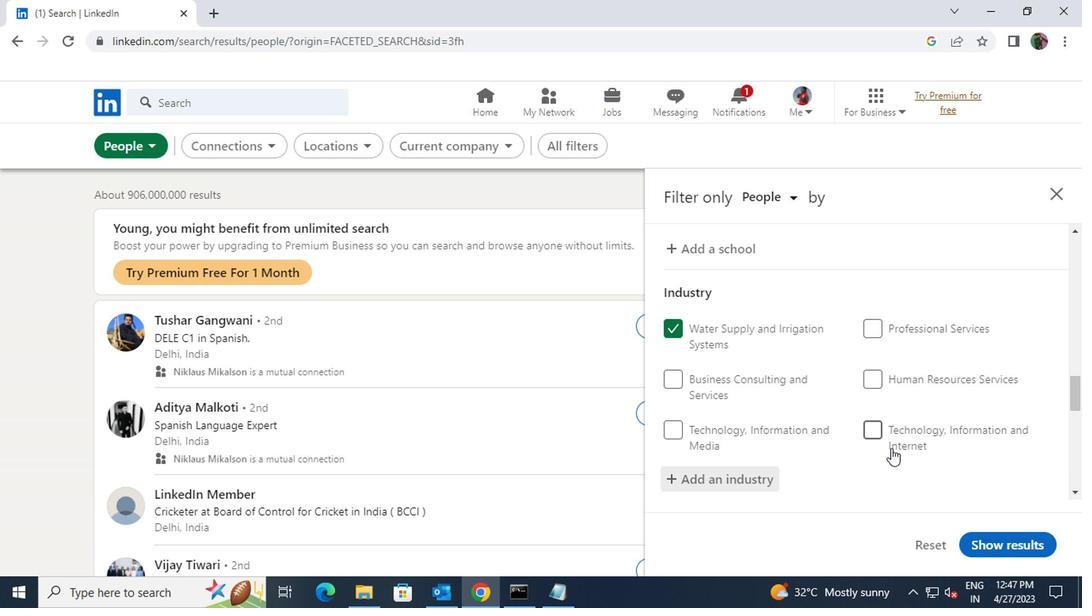
Action: Mouse scrolled (746, 430) with delta (0, 0)
Screenshot: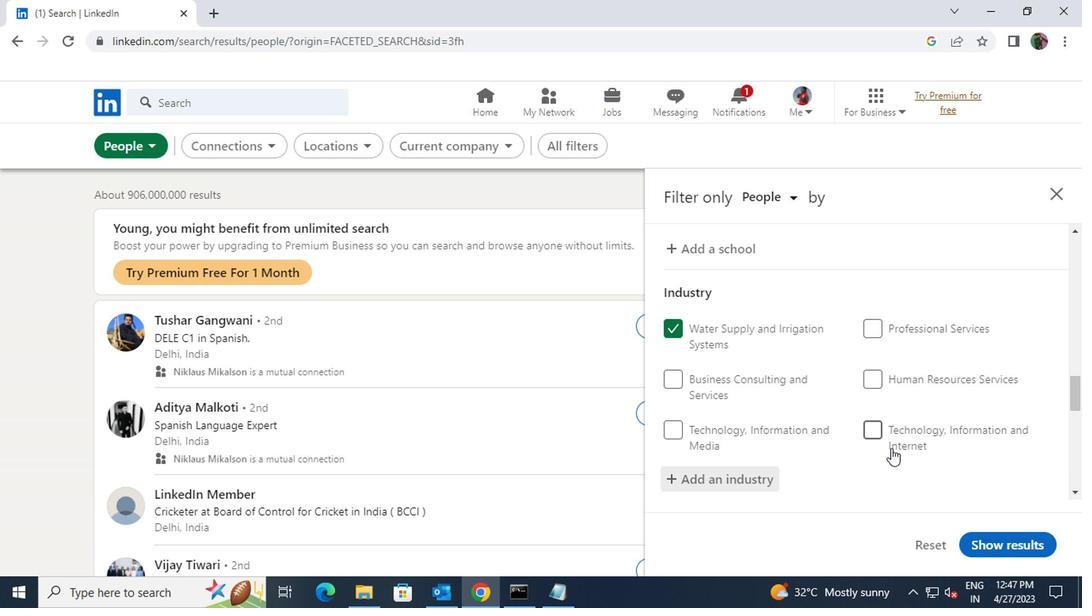 
Action: Mouse moved to (589, 419)
Screenshot: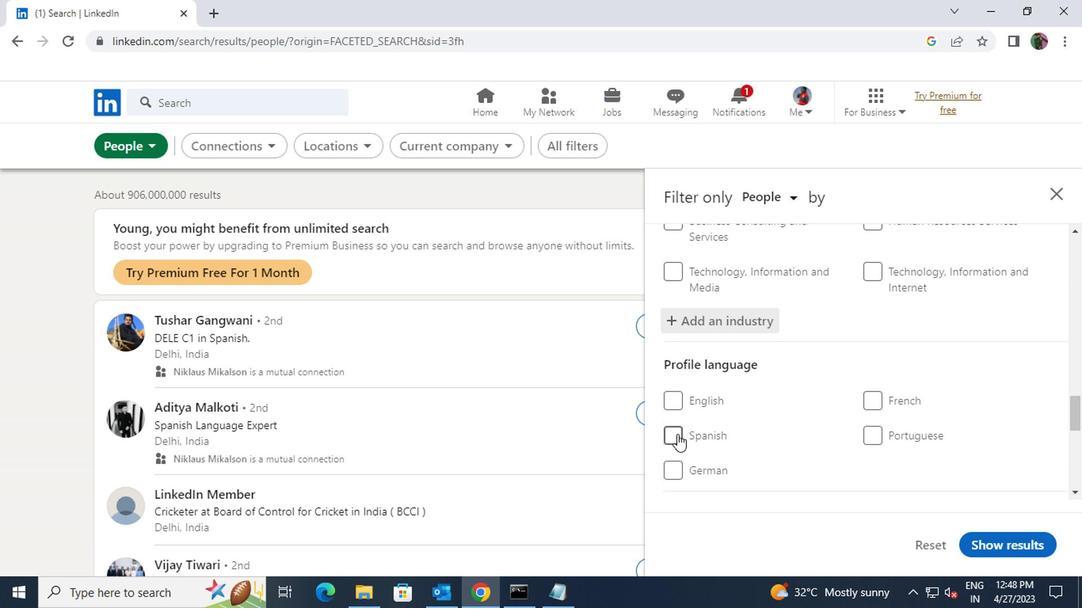 
Action: Mouse pressed left at (589, 419)
Screenshot: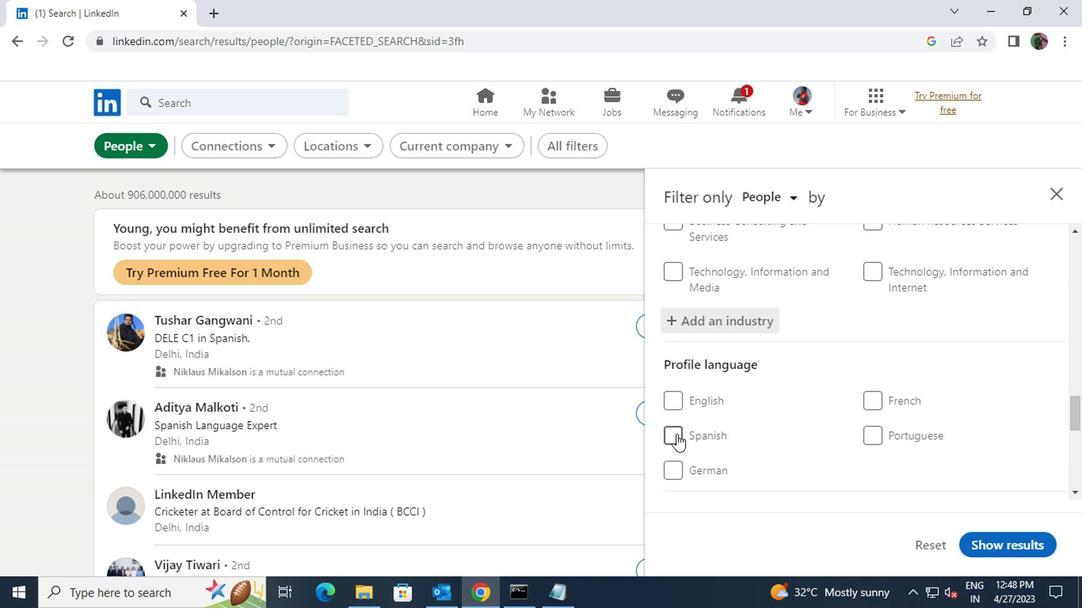 
Action: Mouse moved to (708, 400)
Screenshot: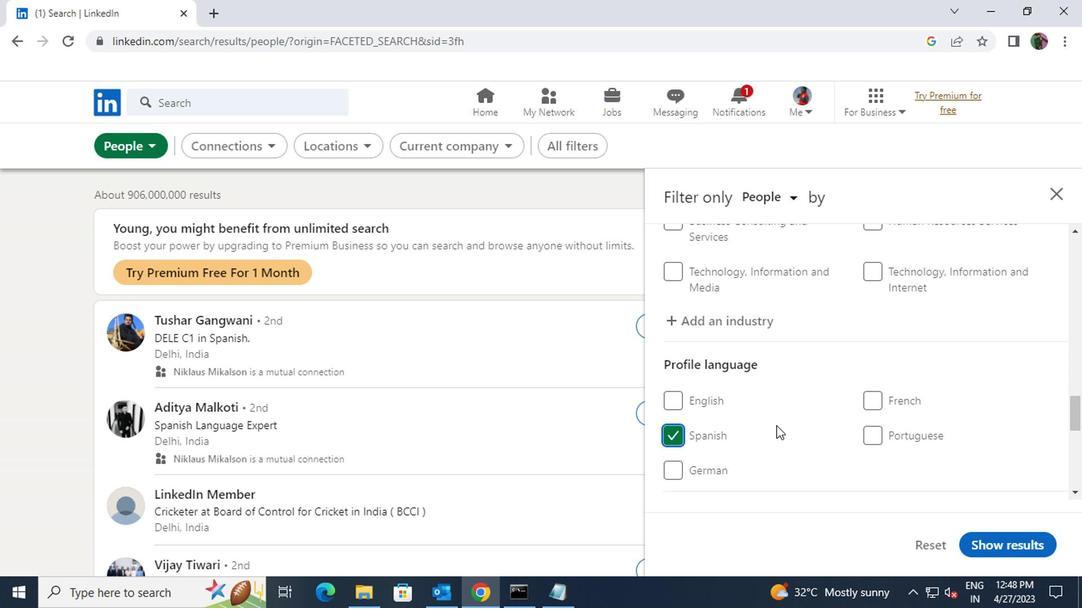 
Action: Mouse scrolled (708, 400) with delta (0, 0)
Screenshot: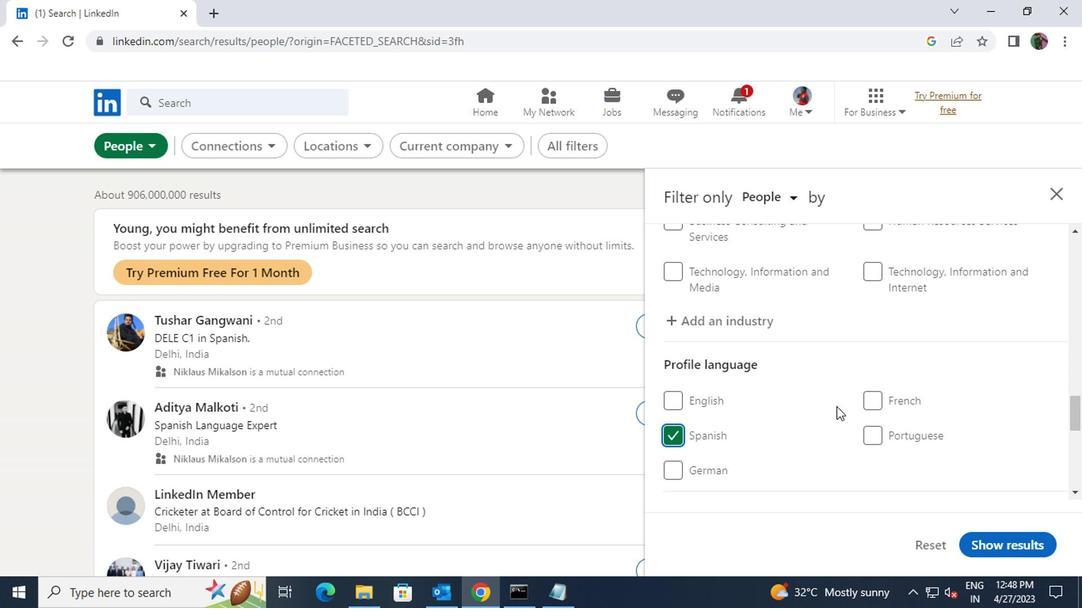 
Action: Mouse scrolled (708, 400) with delta (0, 0)
Screenshot: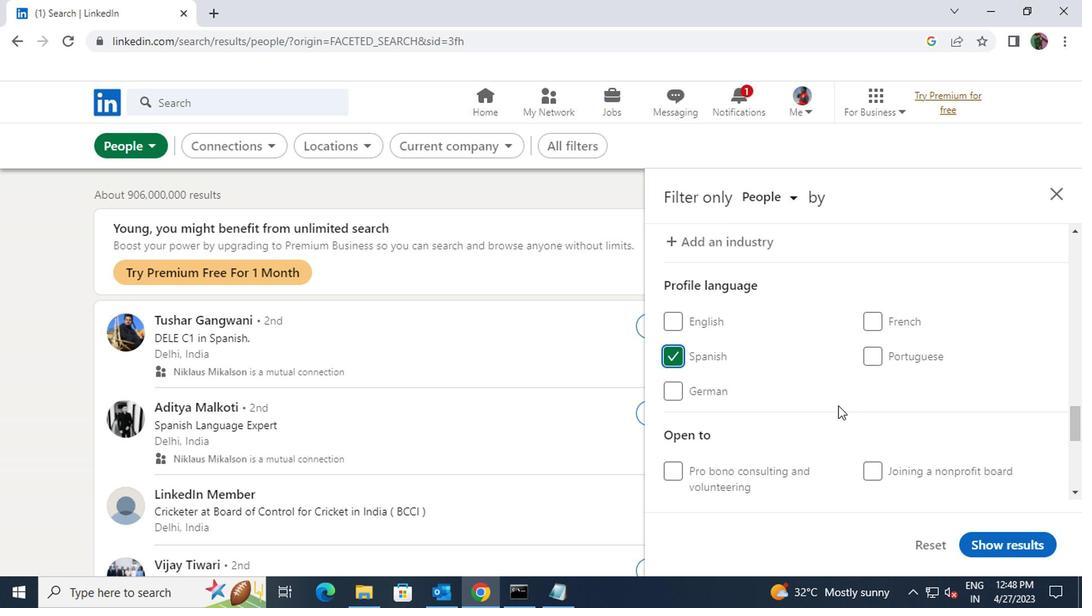 
Action: Mouse scrolled (708, 400) with delta (0, 0)
Screenshot: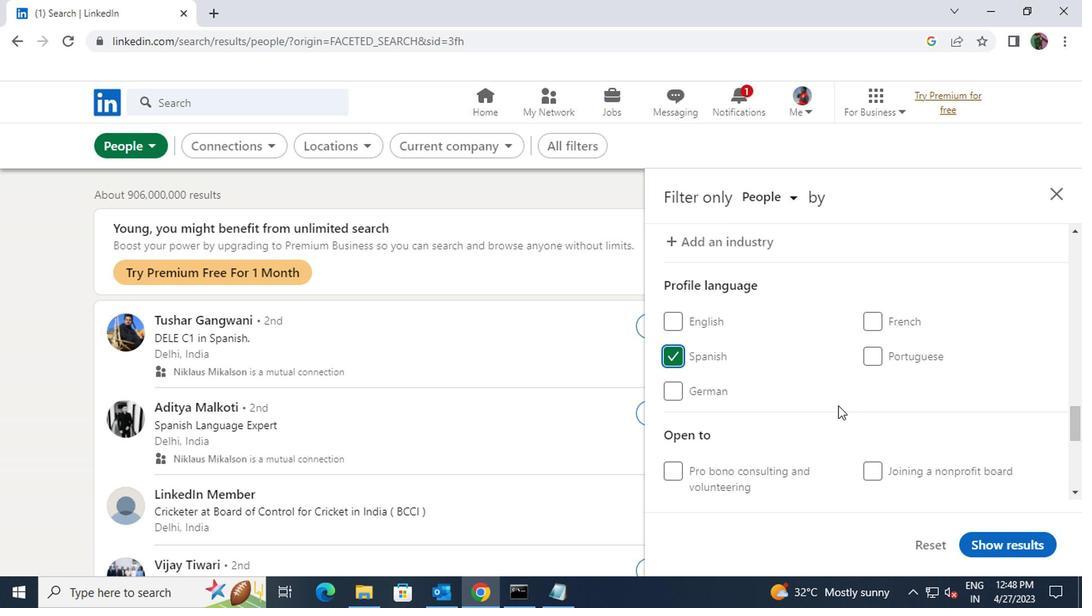 
Action: Mouse scrolled (708, 400) with delta (0, 0)
Screenshot: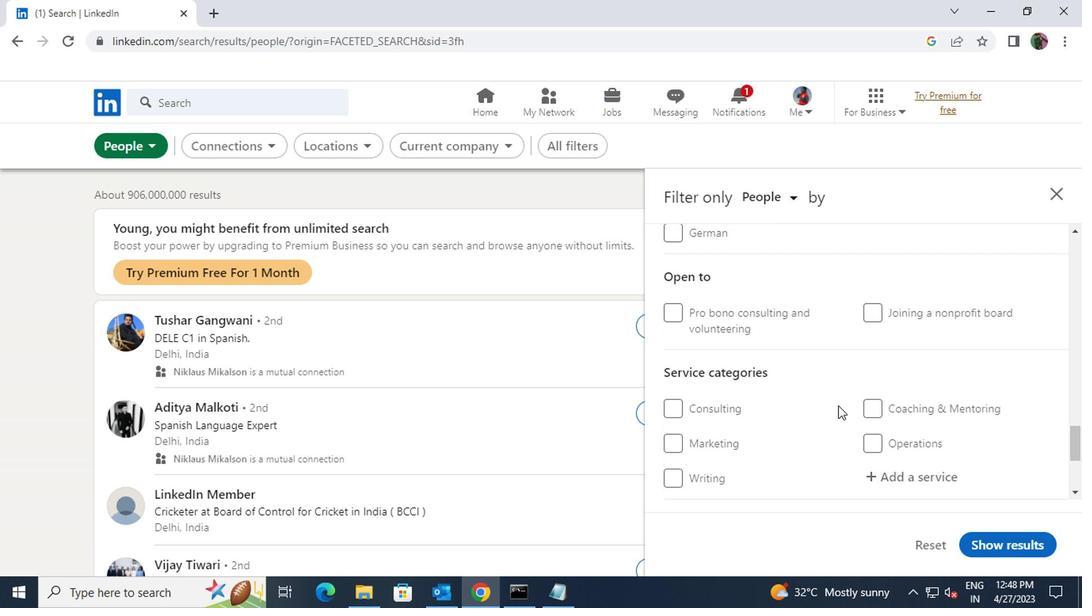 
Action: Mouse moved to (743, 396)
Screenshot: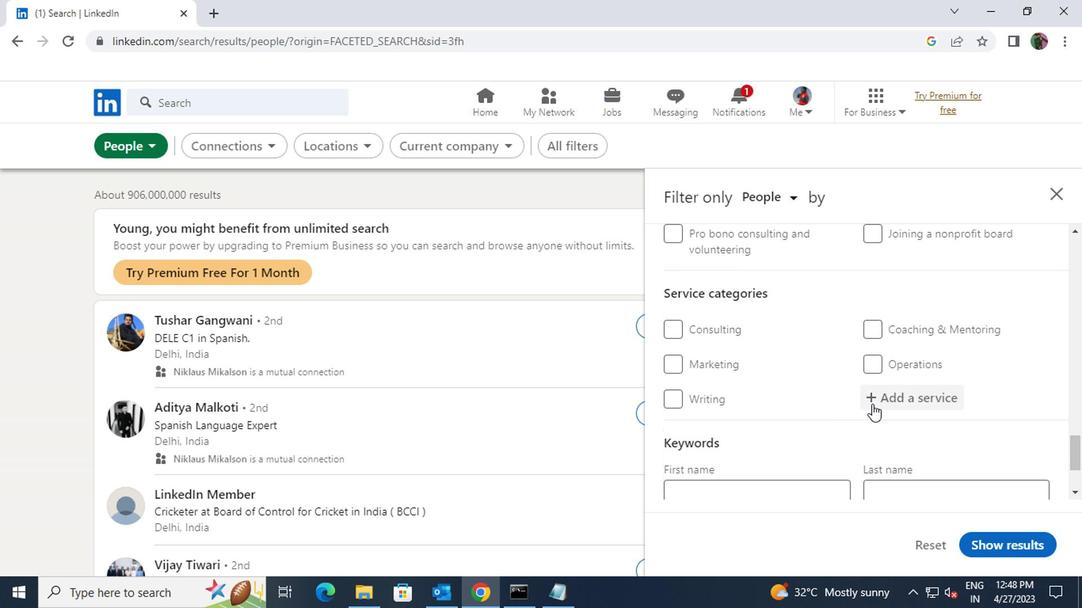 
Action: Mouse pressed left at (743, 396)
Screenshot: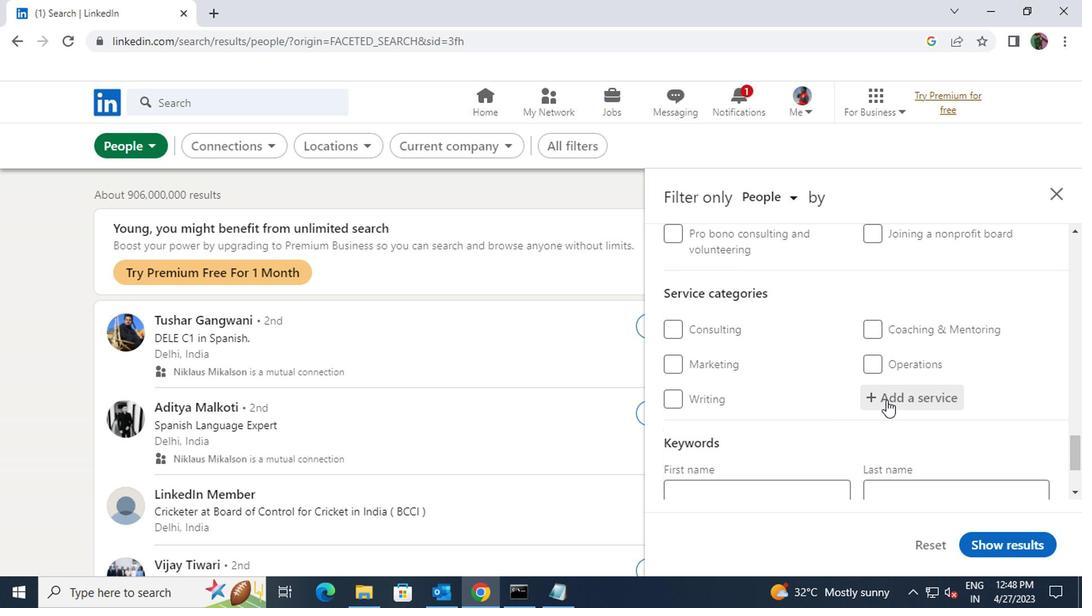 
Action: Key pressed <Key.shift>RETIR
Screenshot: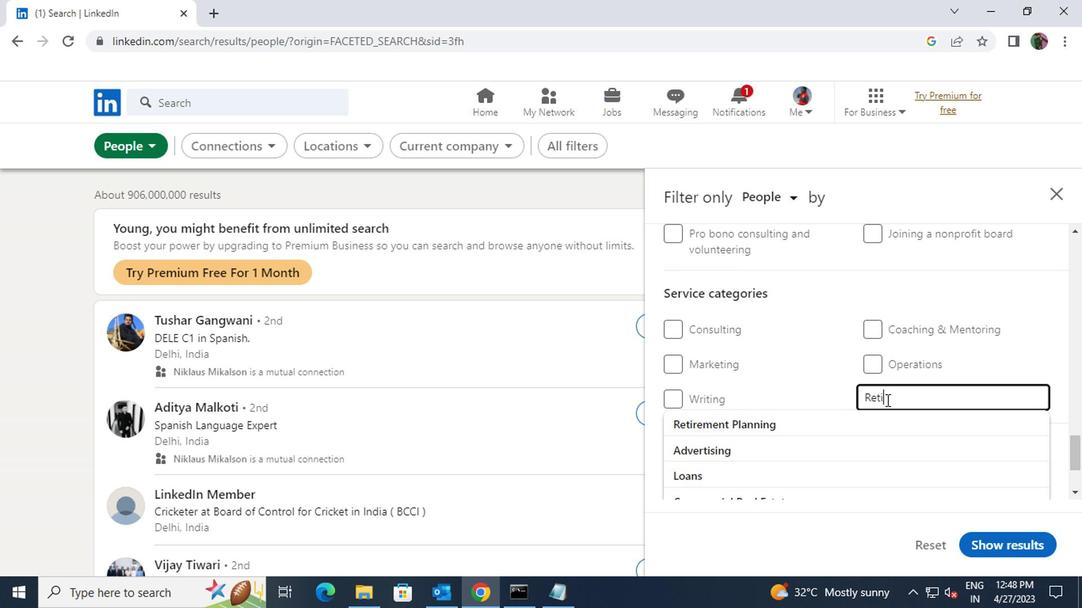 
Action: Mouse moved to (722, 413)
Screenshot: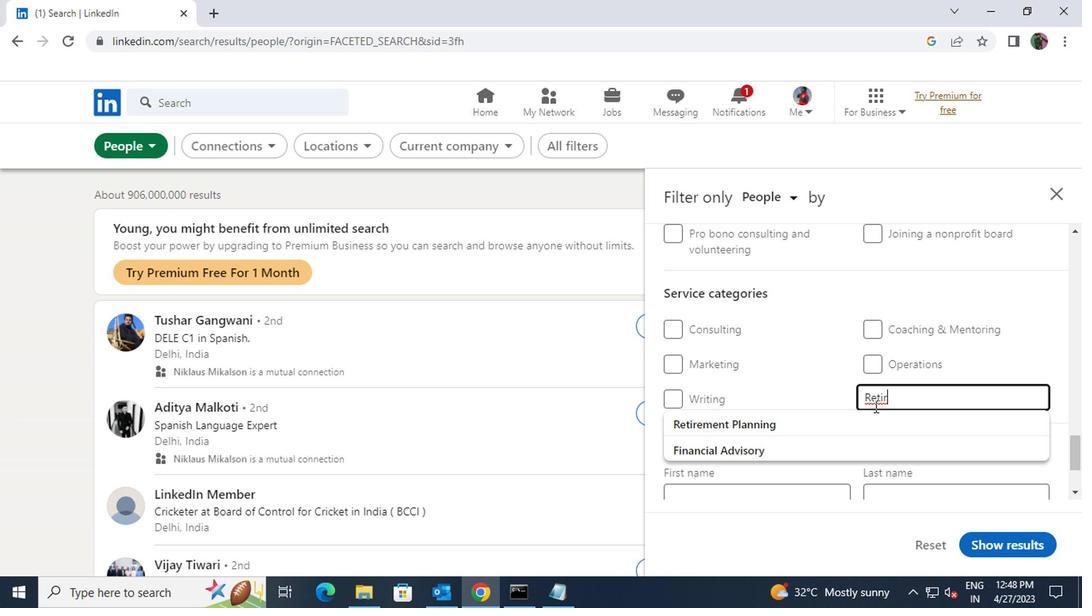 
Action: Mouse pressed left at (722, 413)
Screenshot: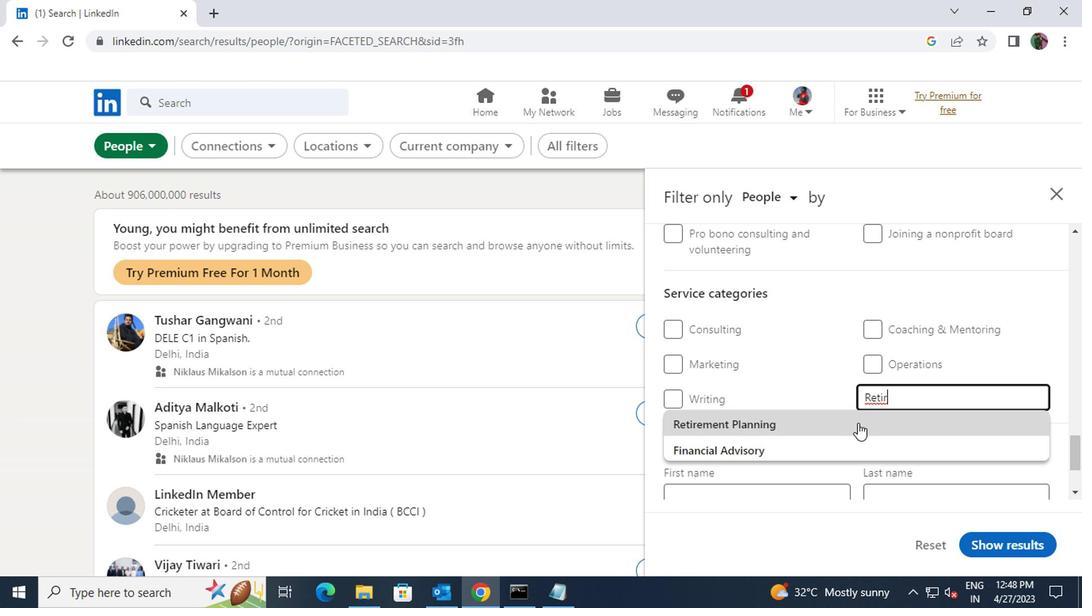 
Action: Mouse scrolled (722, 412) with delta (0, 0)
Screenshot: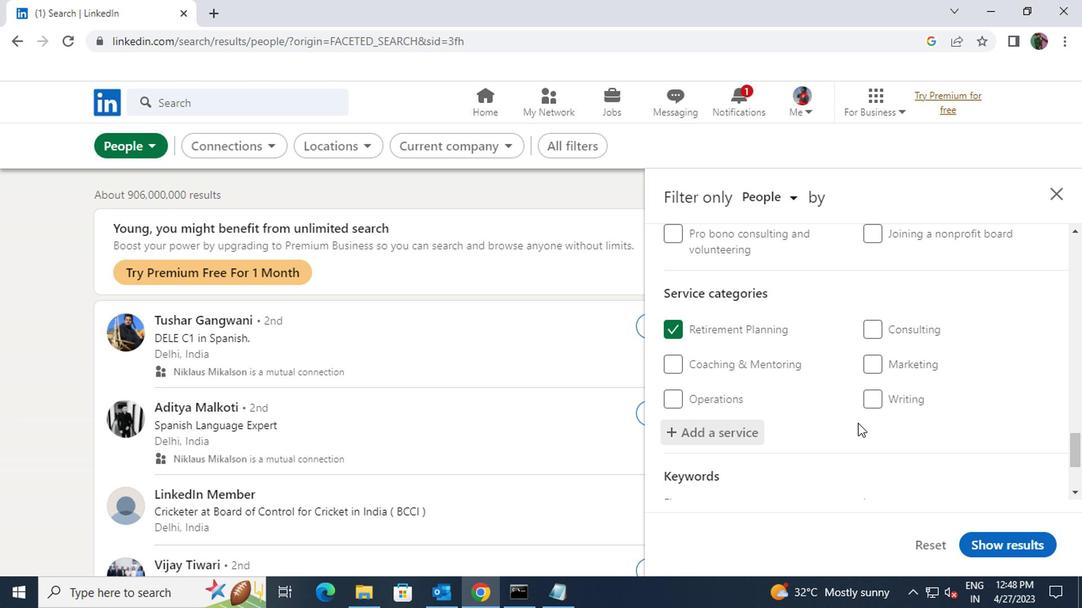 
Action: Mouse scrolled (722, 412) with delta (0, 0)
Screenshot: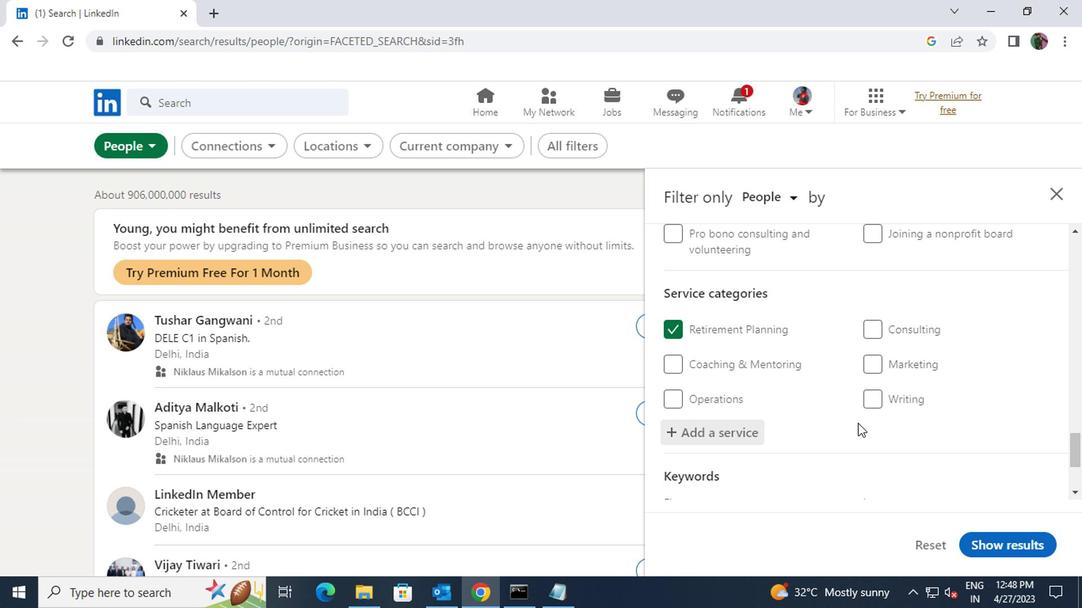 
Action: Mouse moved to (703, 413)
Screenshot: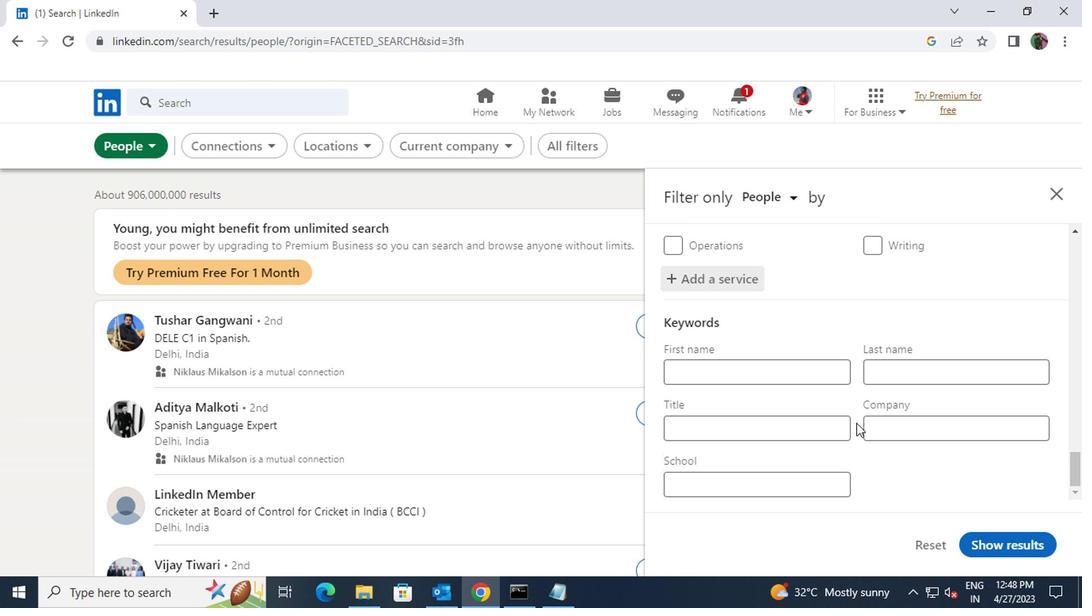 
Action: Mouse pressed left at (703, 413)
Screenshot: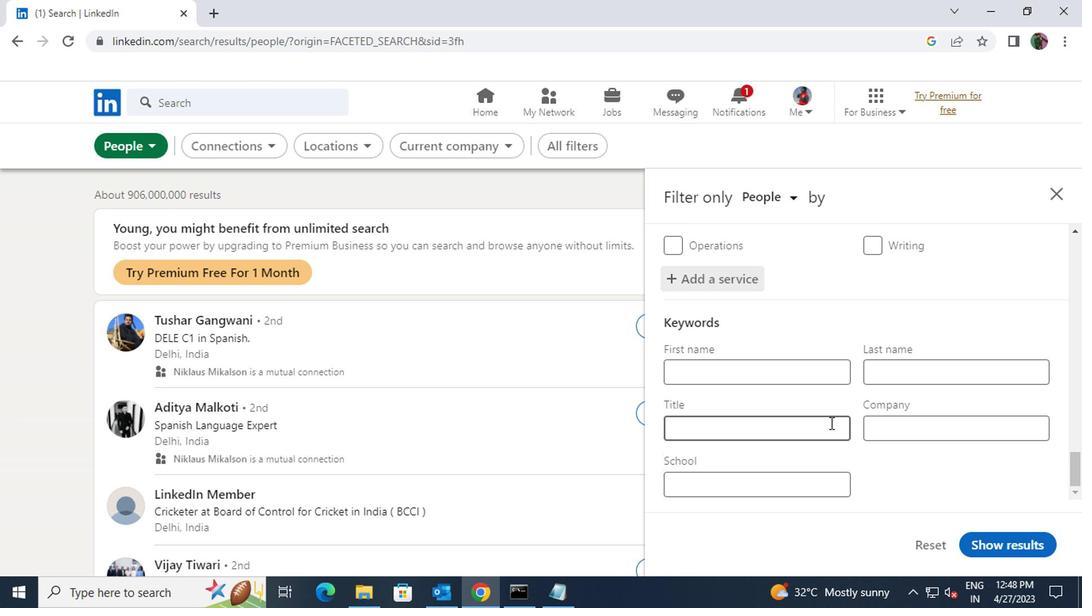 
Action: Key pressed <Key.shift>COUPLES<Key.space>COUNSELOR
Screenshot: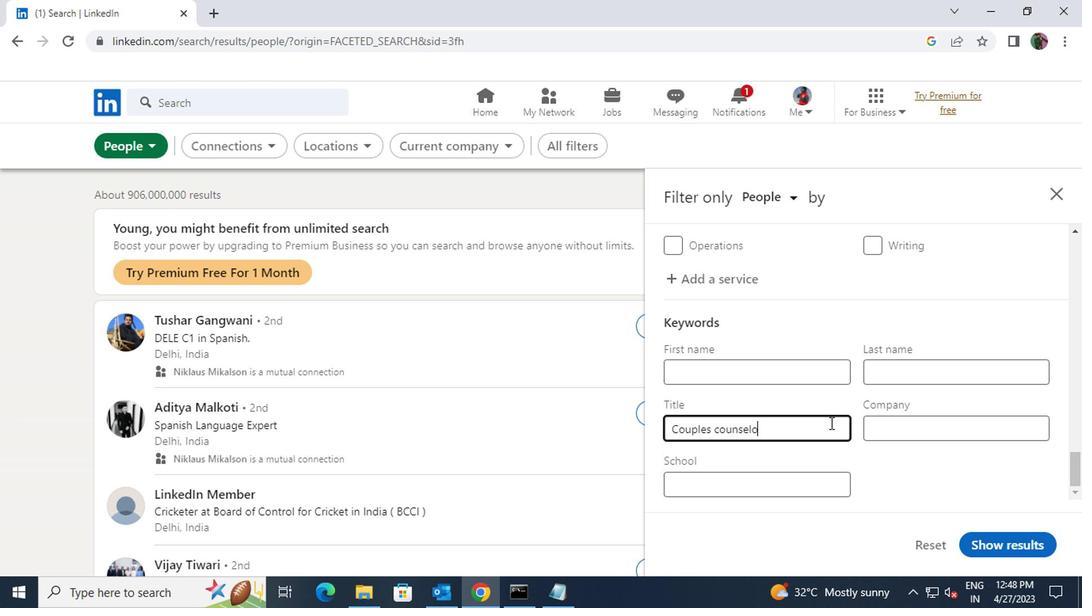 
Action: Mouse moved to (810, 497)
Screenshot: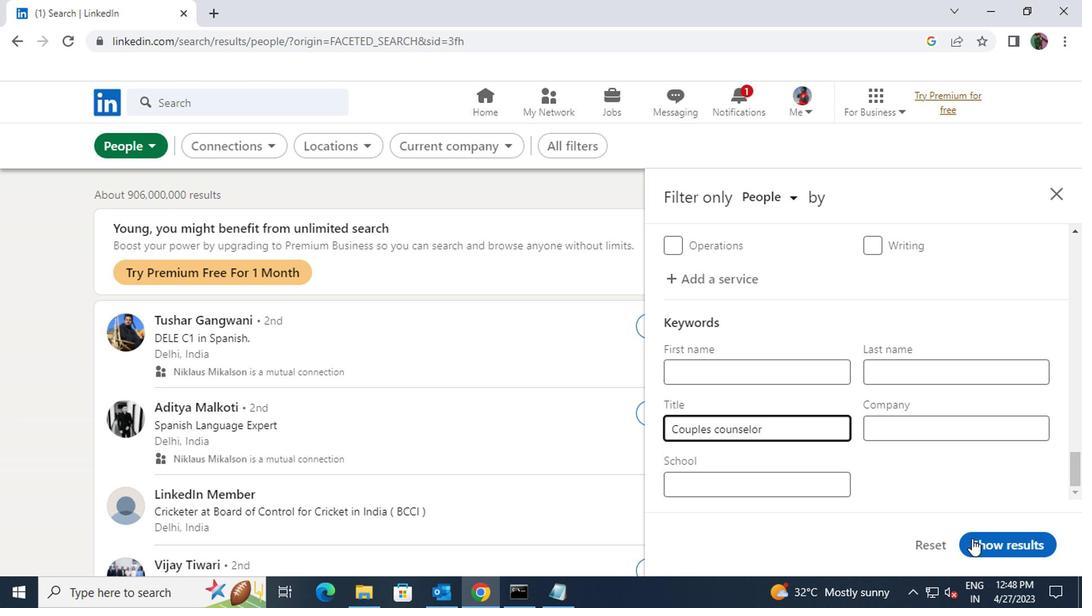 
Action: Mouse pressed left at (810, 497)
Screenshot: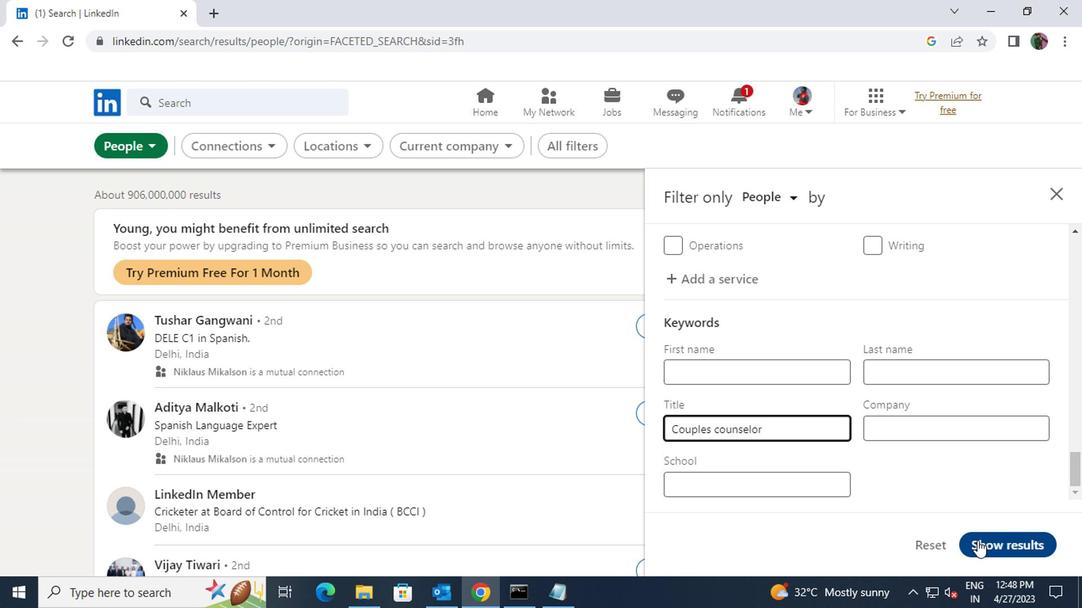 
